 Task: Select Gifts. Add to cart, from Starbucks for 4615 Clarence Court, Fayetteville, North Carolina 28307, Cell Number 910-243-5488, following items : Madeleines_x000D_
 - 1, Starbucks Butter Popcorn_x000D_
 - 1, KIND® Blueberry Vanilla & Cashew Bar_x000D_
 - 1, KIND® Salted Caramel & Dark Chocolate Nut Bar_x000D_
 - 1, Squirrel Brand® Fruit & Nut_x000D_
 - 1
Action: Mouse moved to (1019, 139)
Screenshot: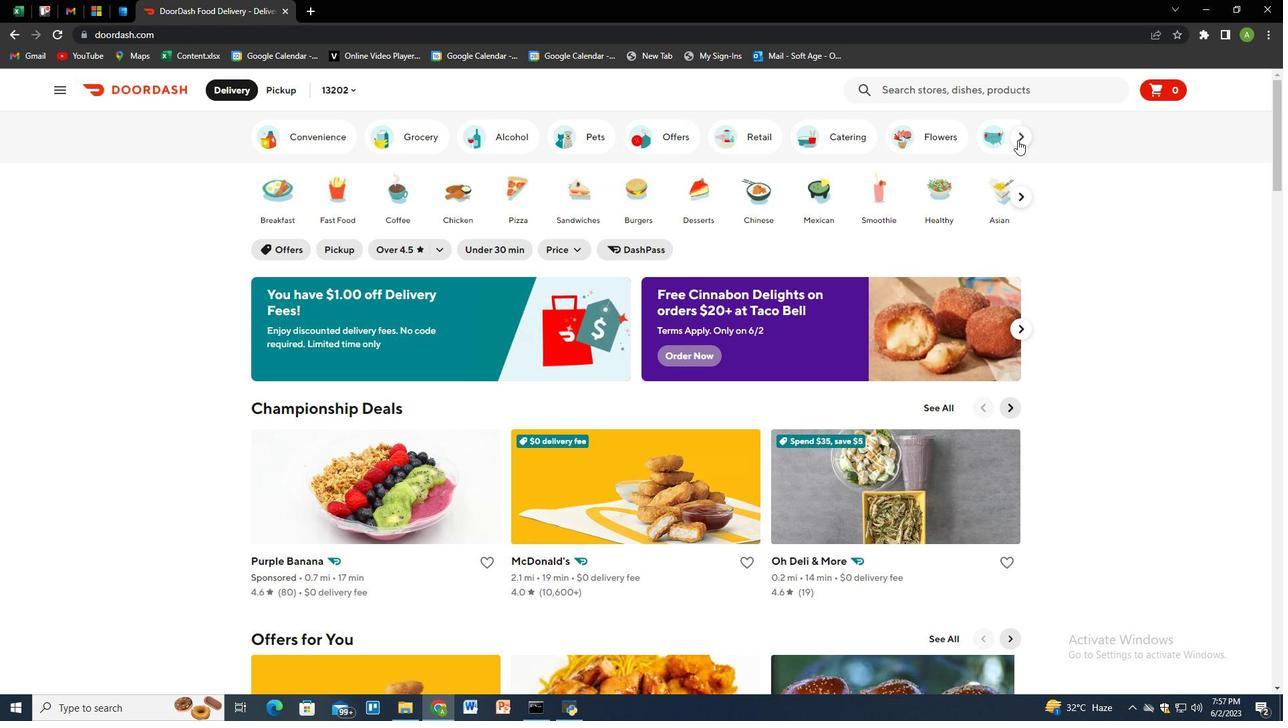 
Action: Mouse pressed left at (1019, 139)
Screenshot: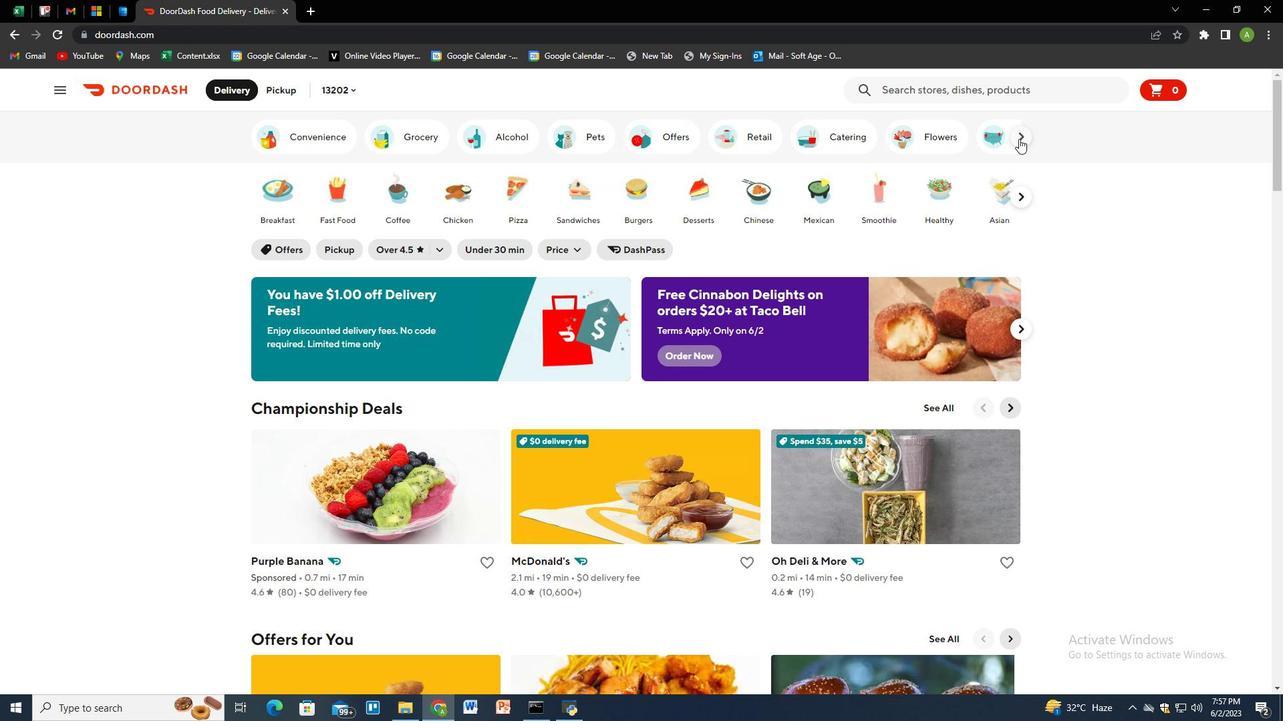 
Action: Mouse moved to (994, 134)
Screenshot: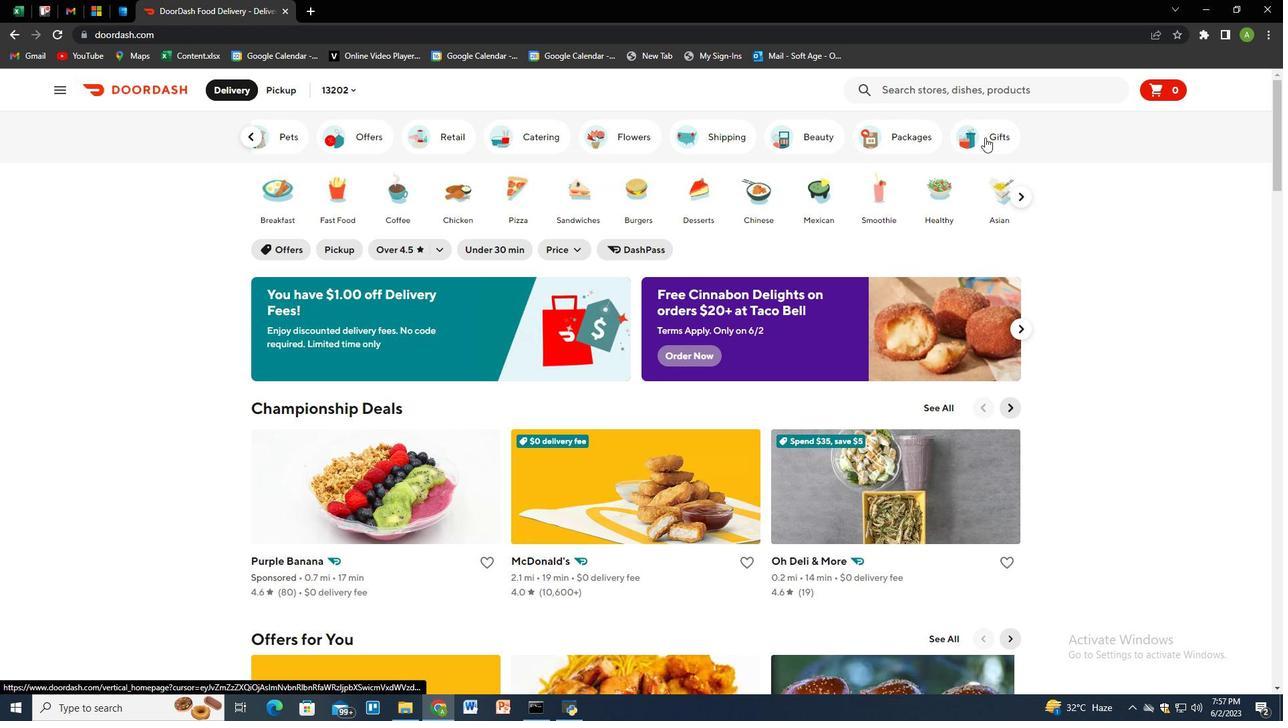 
Action: Mouse pressed left at (994, 134)
Screenshot: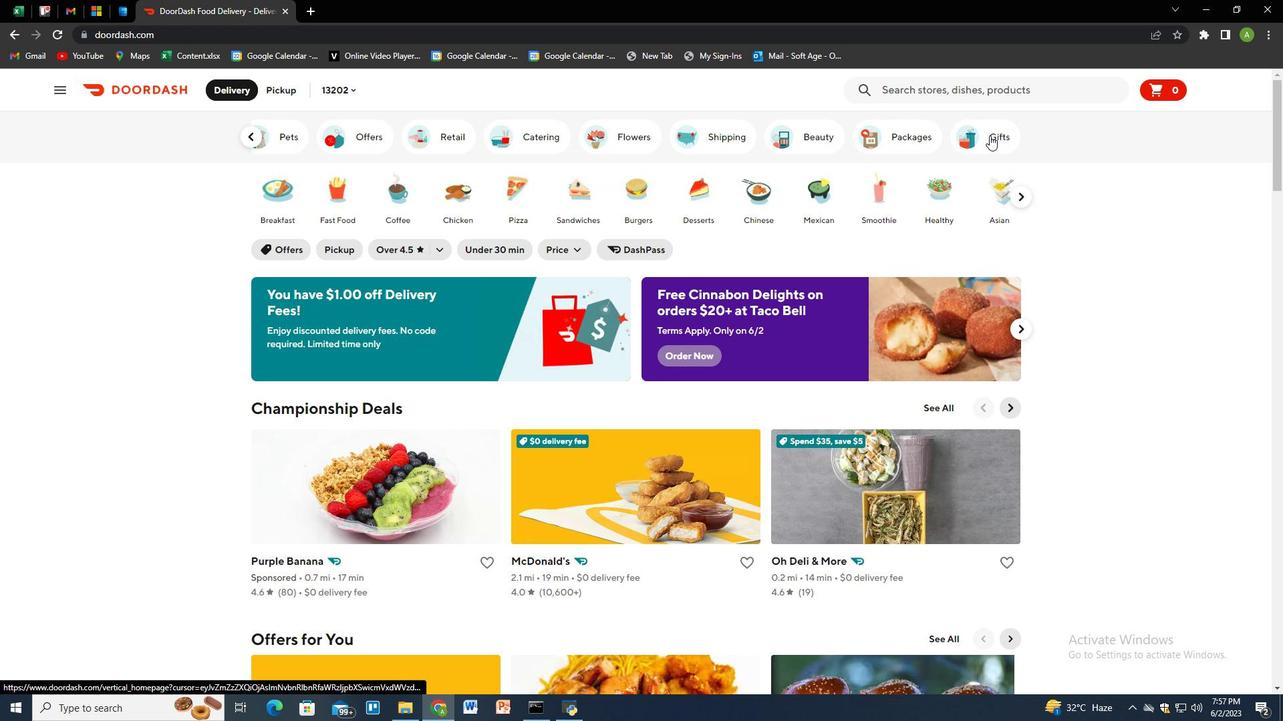 
Action: Mouse moved to (964, 90)
Screenshot: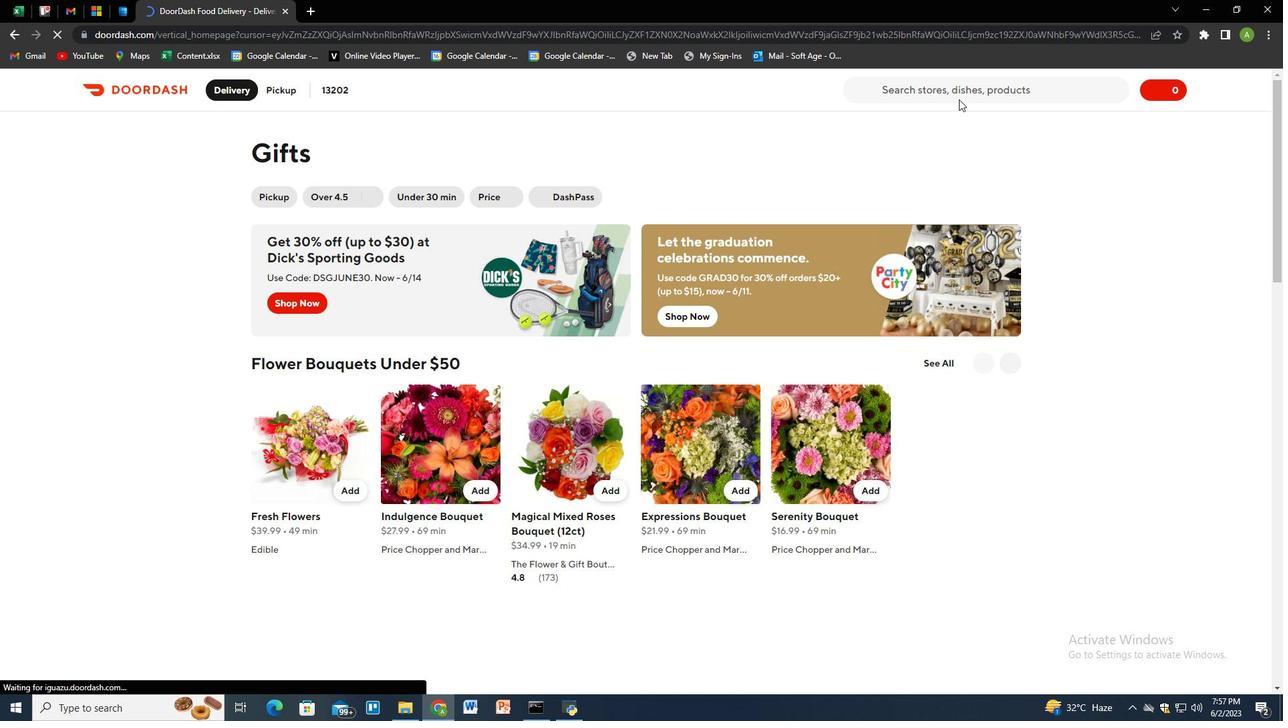 
Action: Mouse pressed left at (964, 90)
Screenshot: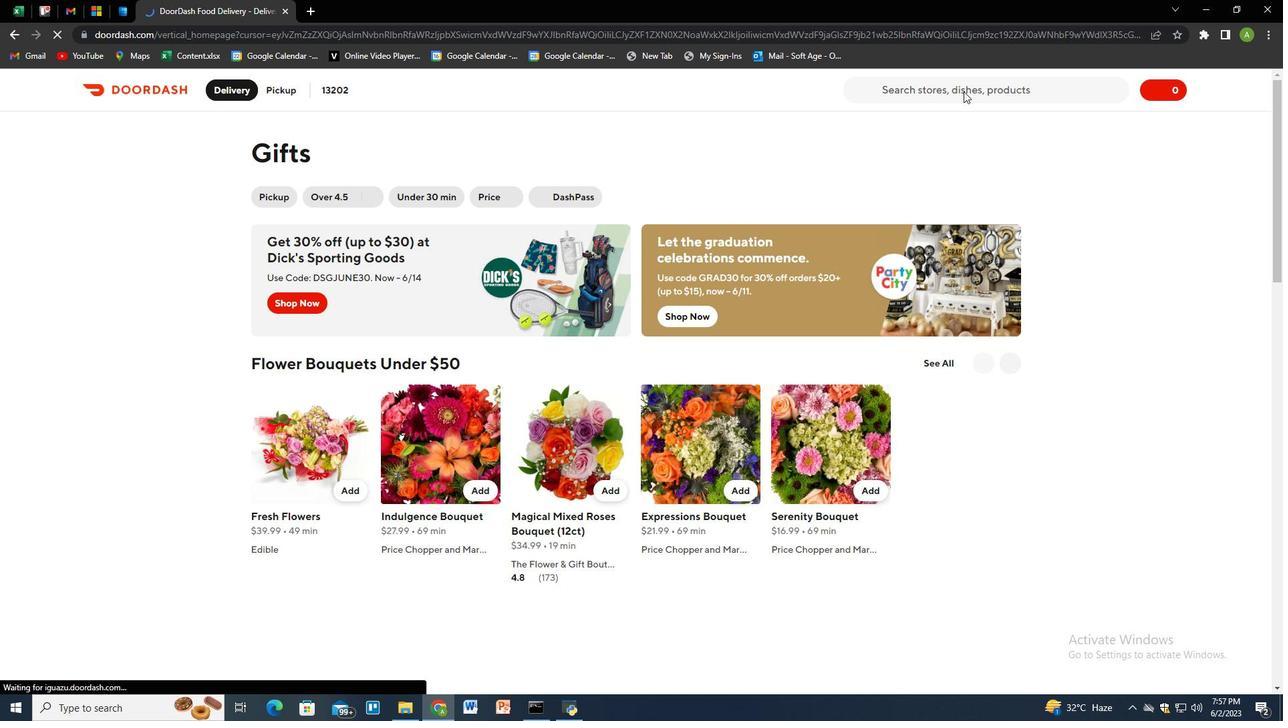
Action: Key pressed starbu
Screenshot: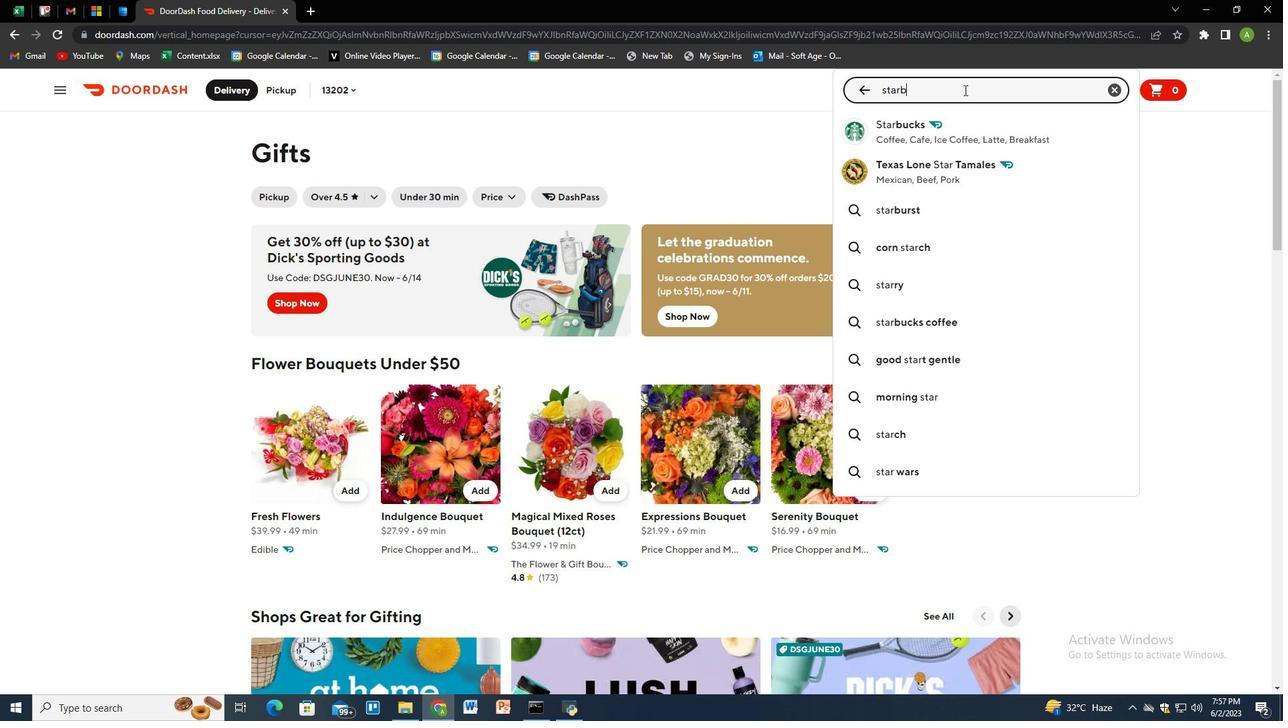 
Action: Mouse moved to (936, 141)
Screenshot: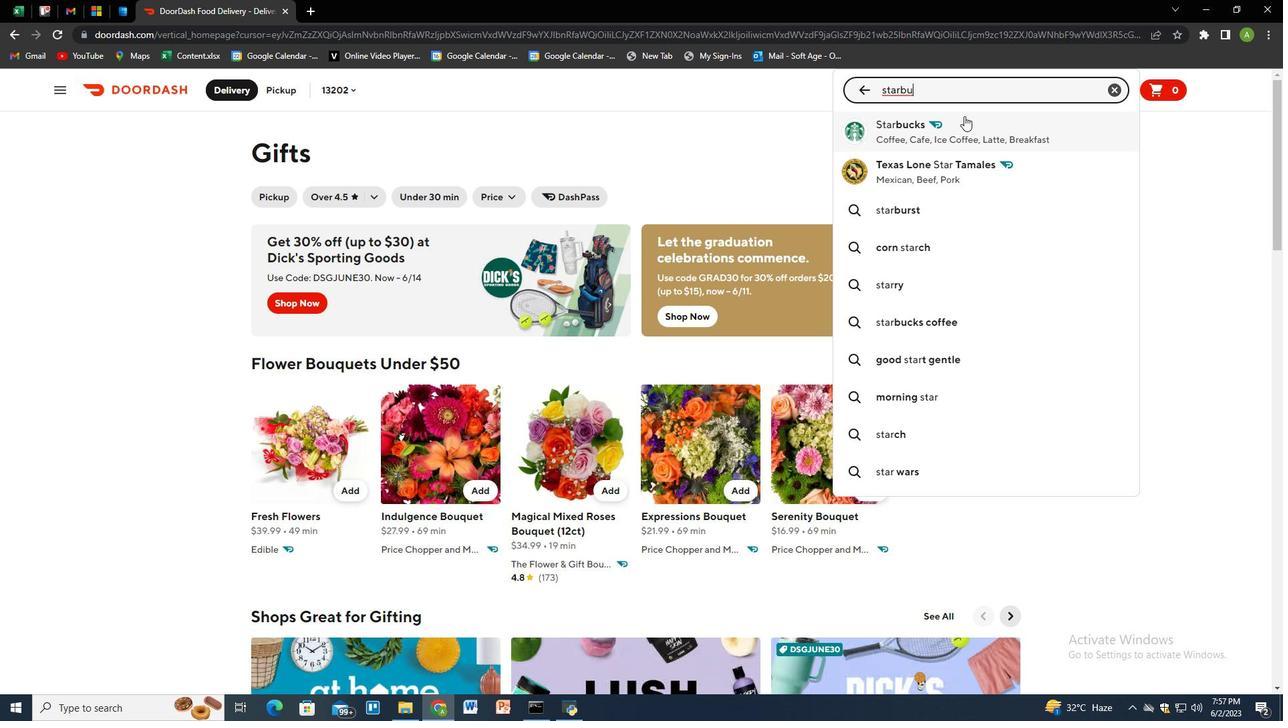 
Action: Mouse pressed left at (936, 141)
Screenshot: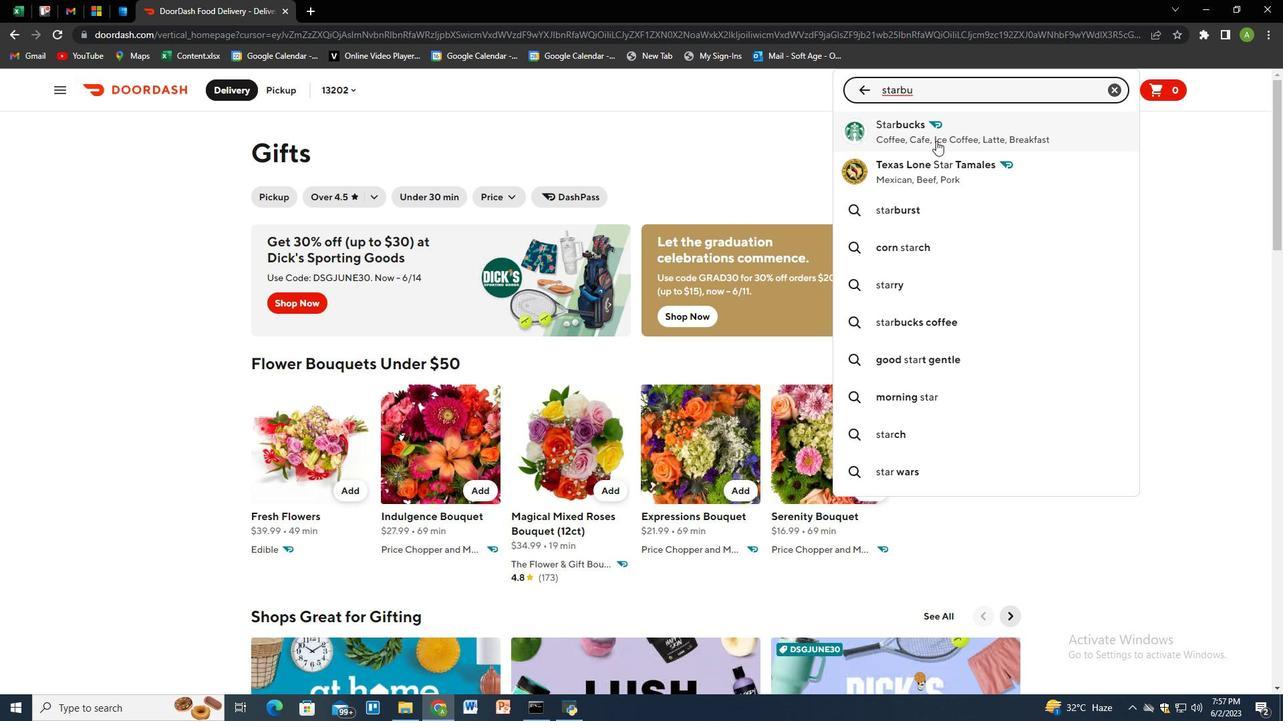 
Action: Mouse moved to (239, 88)
Screenshot: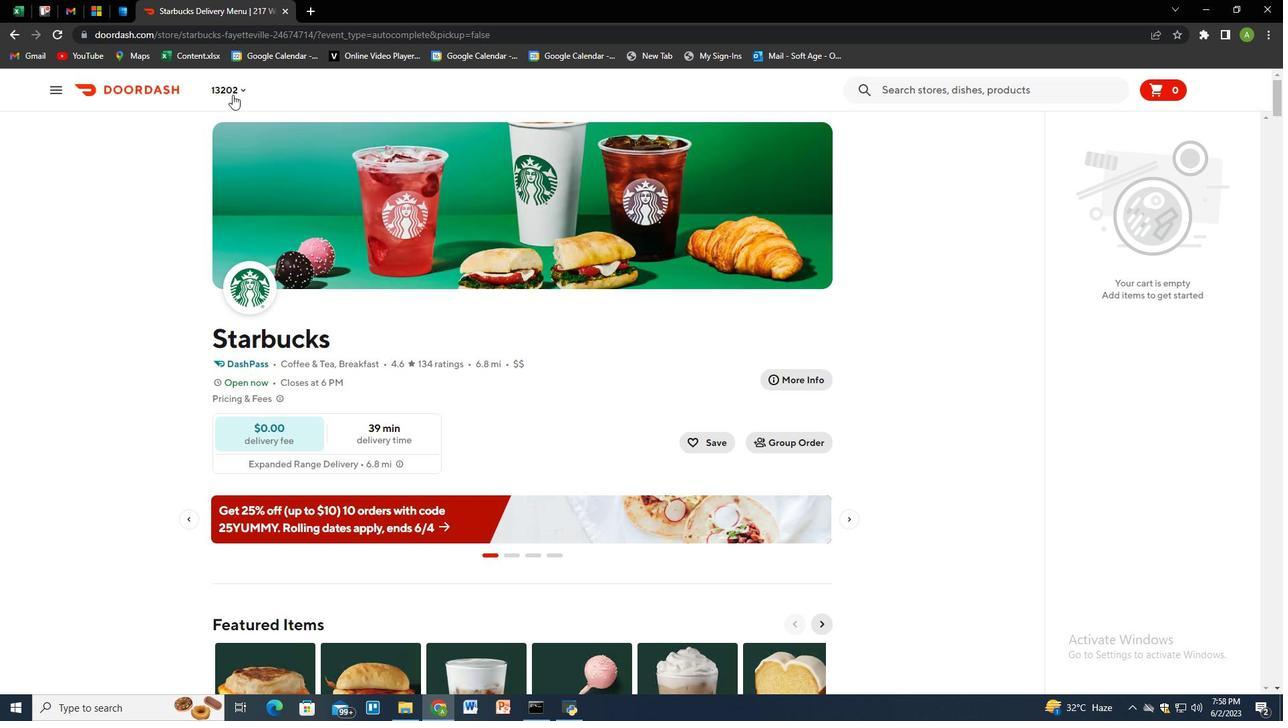 
Action: Mouse pressed left at (239, 88)
Screenshot: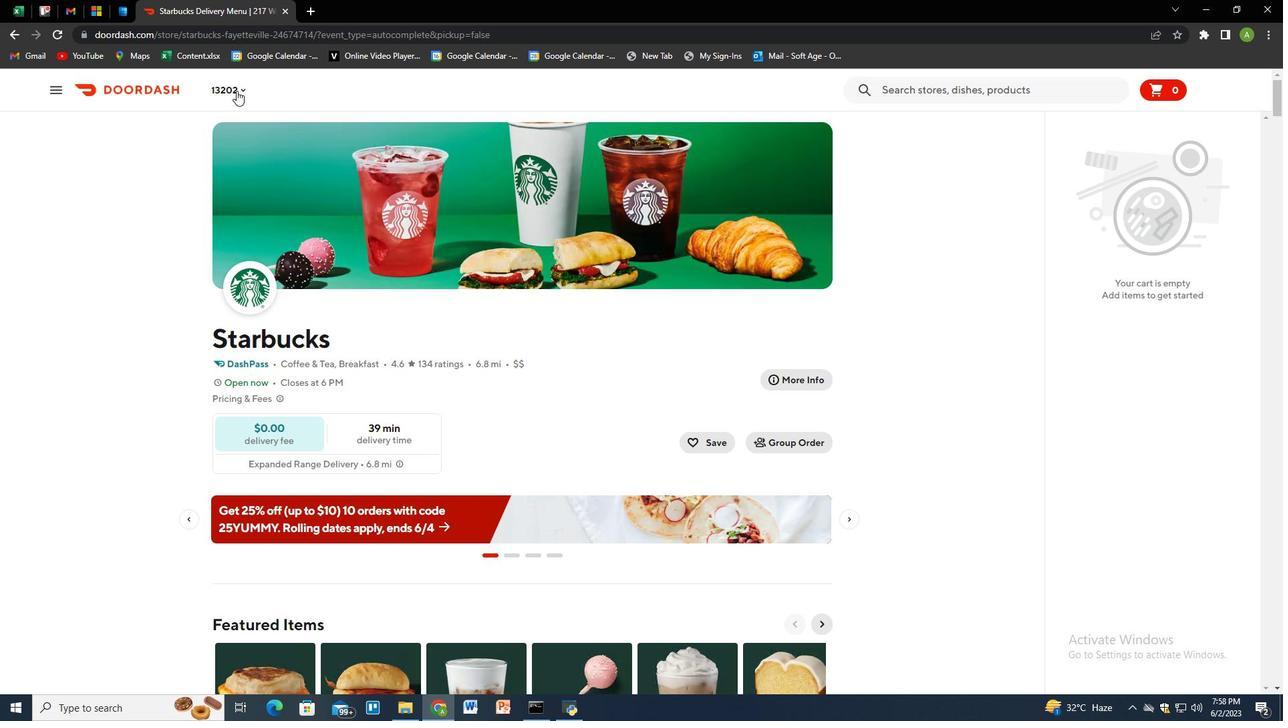 
Action: Mouse moved to (306, 149)
Screenshot: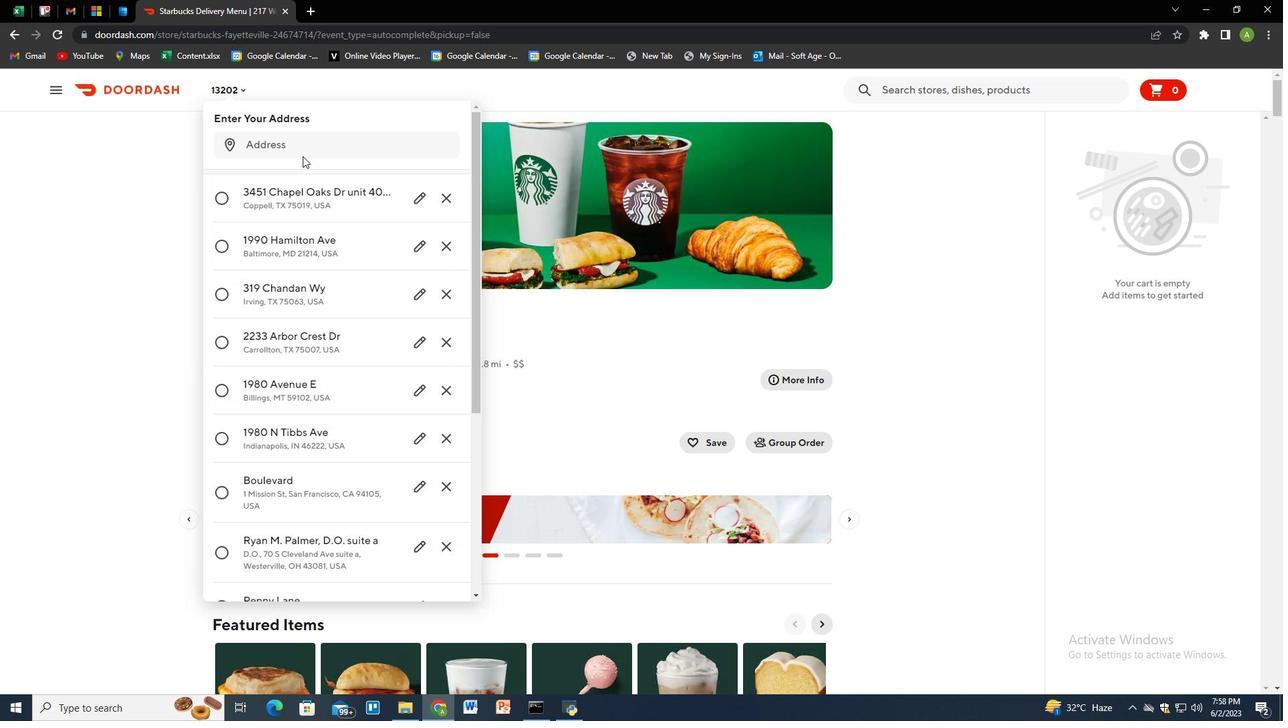 
Action: Mouse pressed left at (306, 149)
Screenshot: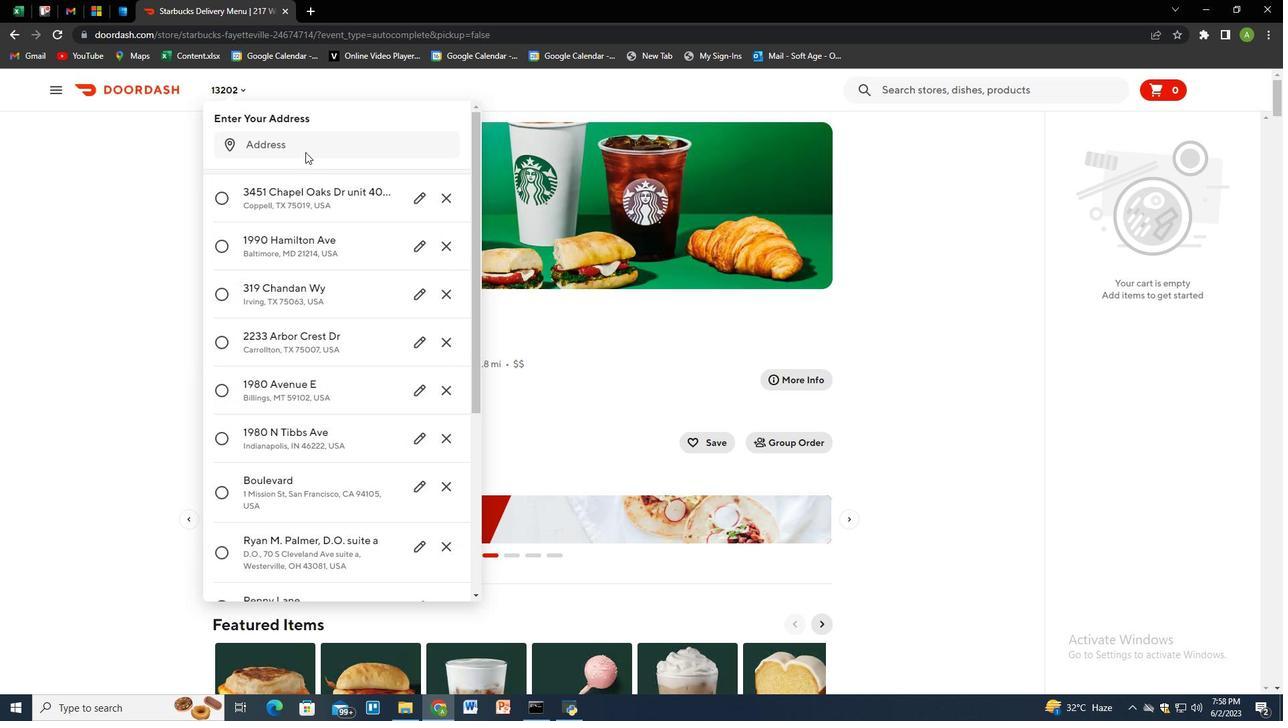 
Action: Mouse moved to (229, 96)
Screenshot: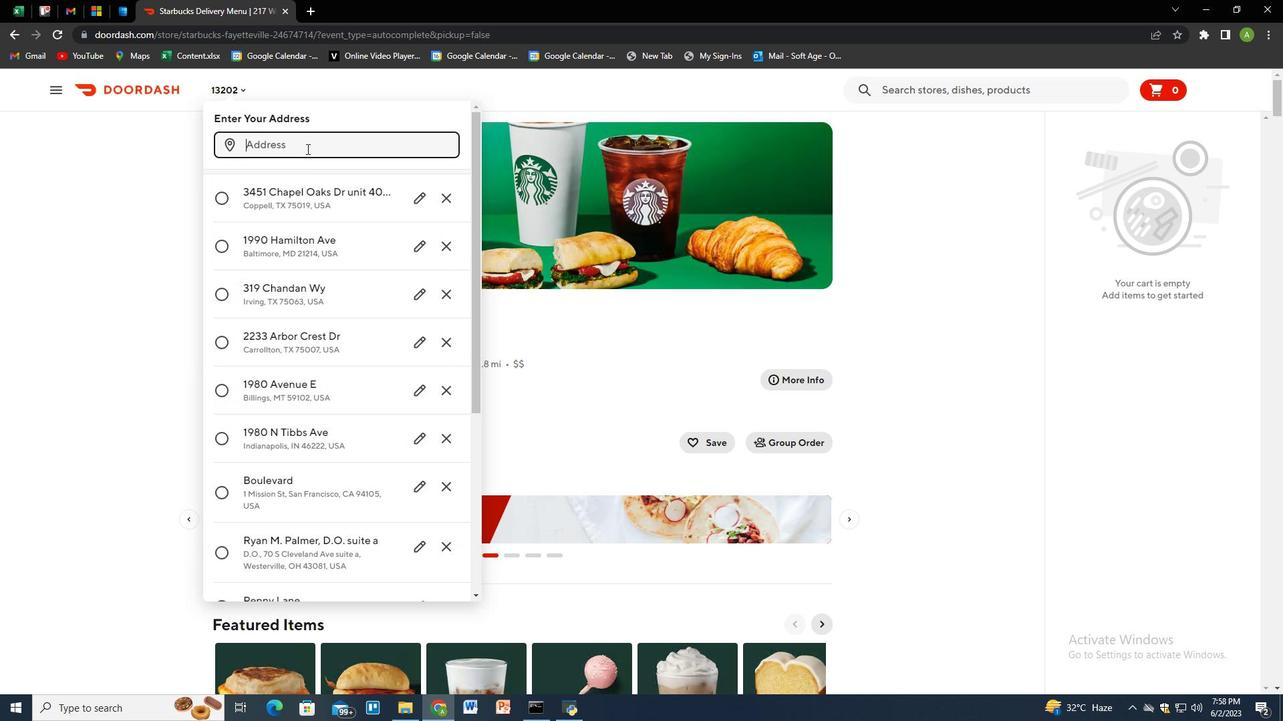 
Action: Key pressed 4615<Key.space>clarence<Key.space>court,<Key.space>fayetteville,<Key.space>north<Key.space>carolina<Key.space>28307
Screenshot: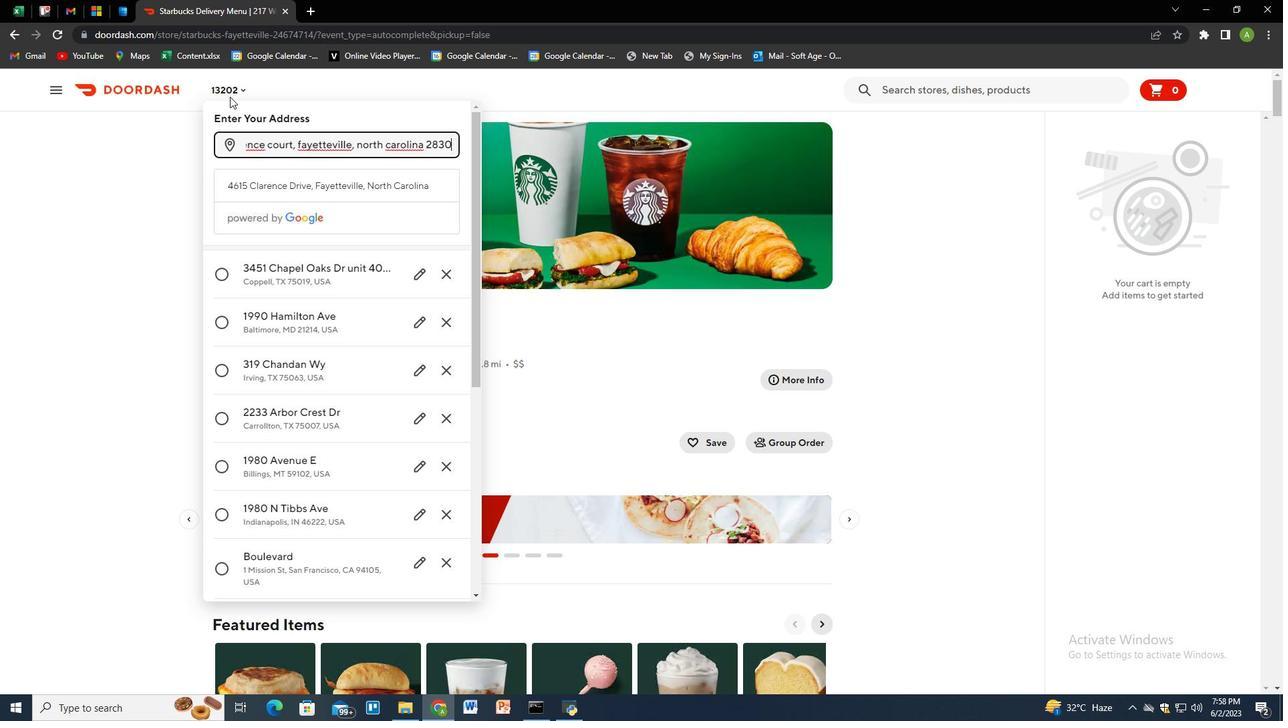 
Action: Mouse moved to (229, 97)
Screenshot: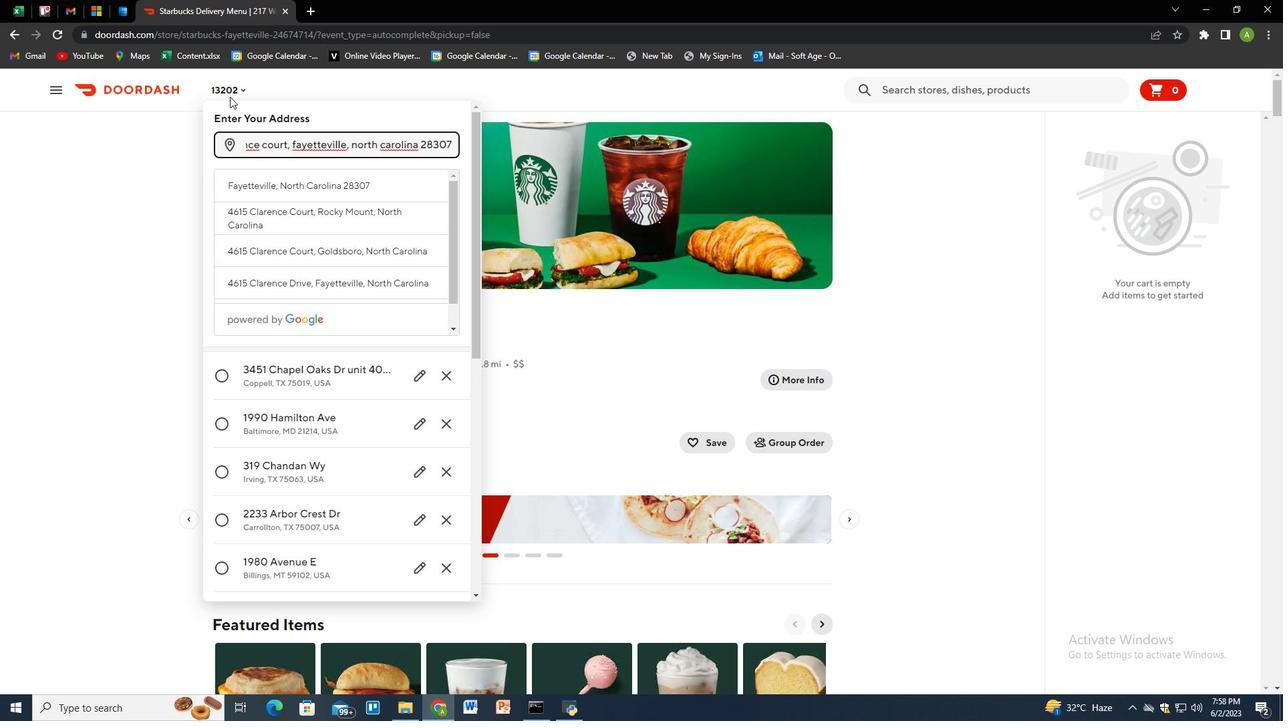 
Action: Key pressed <Key.enter>
Screenshot: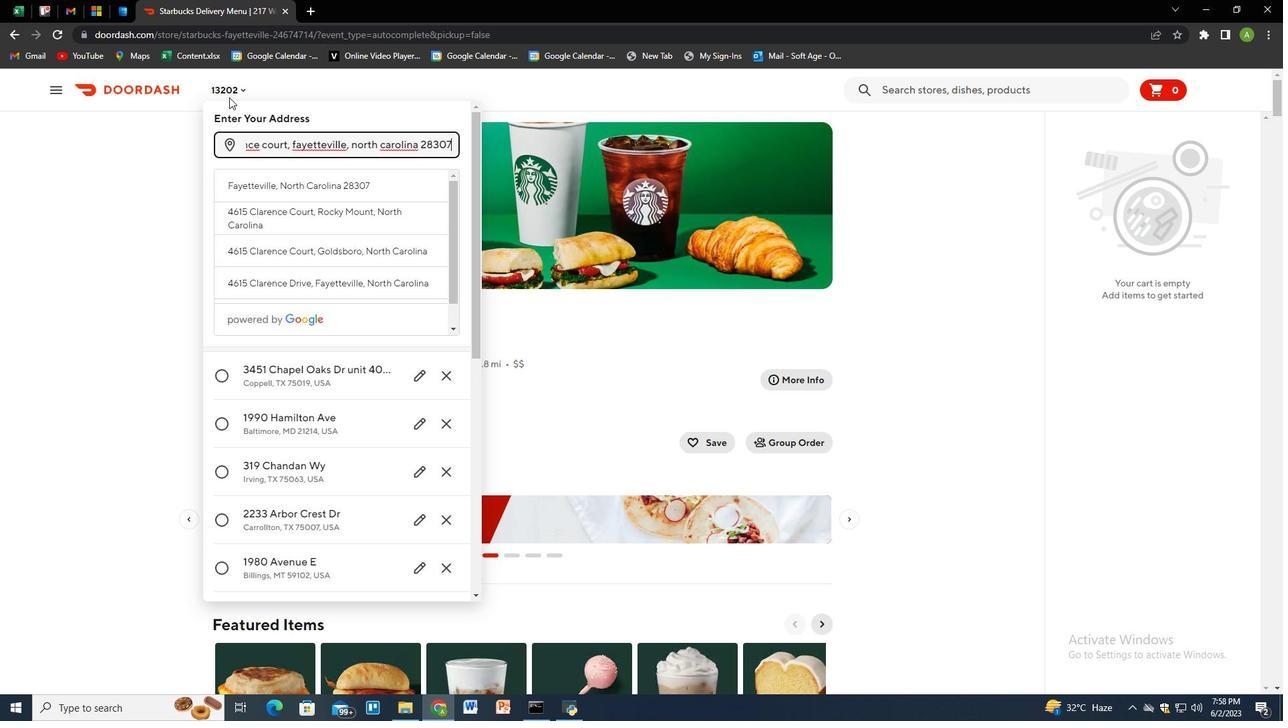 
Action: Mouse moved to (427, 505)
Screenshot: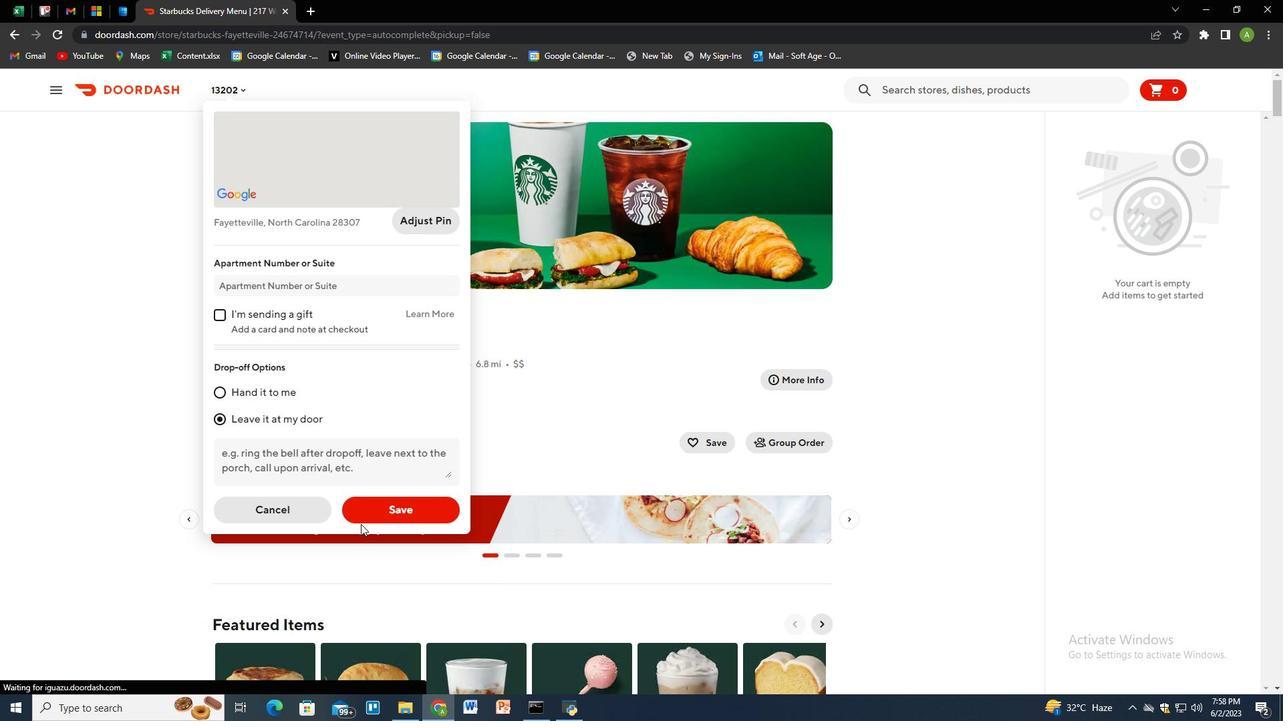 
Action: Mouse pressed left at (427, 505)
Screenshot: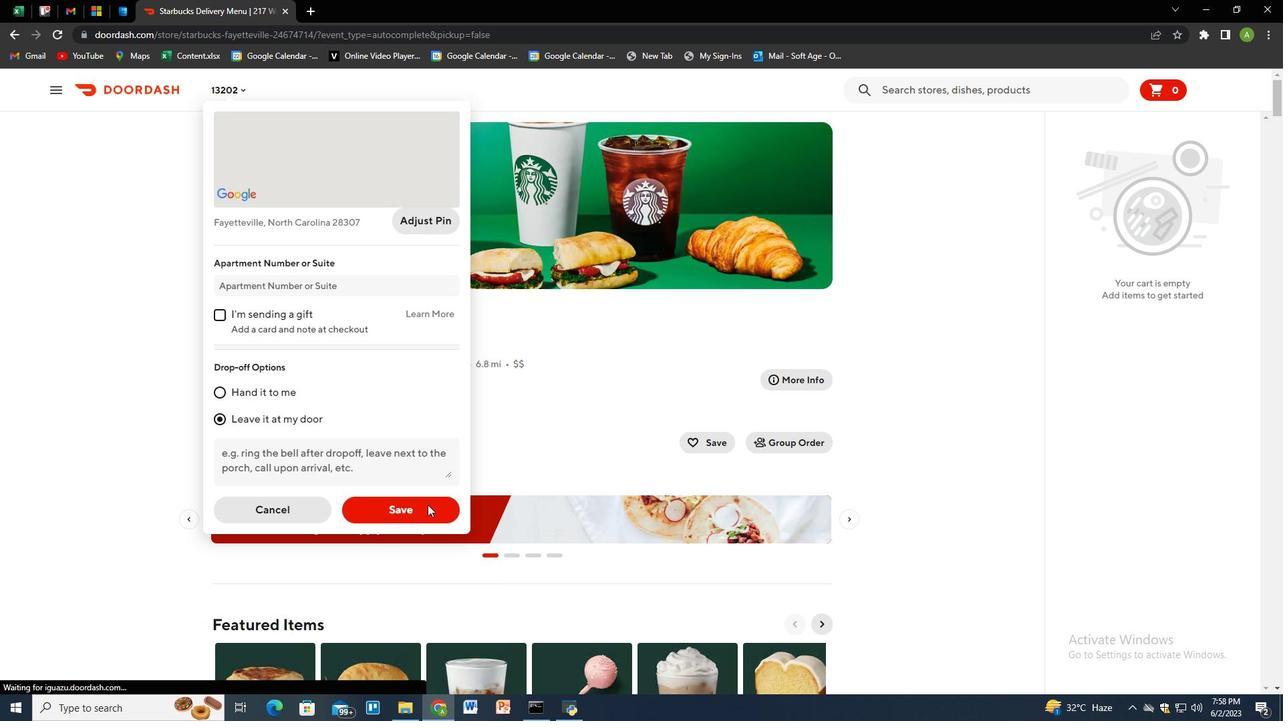 
Action: Mouse moved to (473, 274)
Screenshot: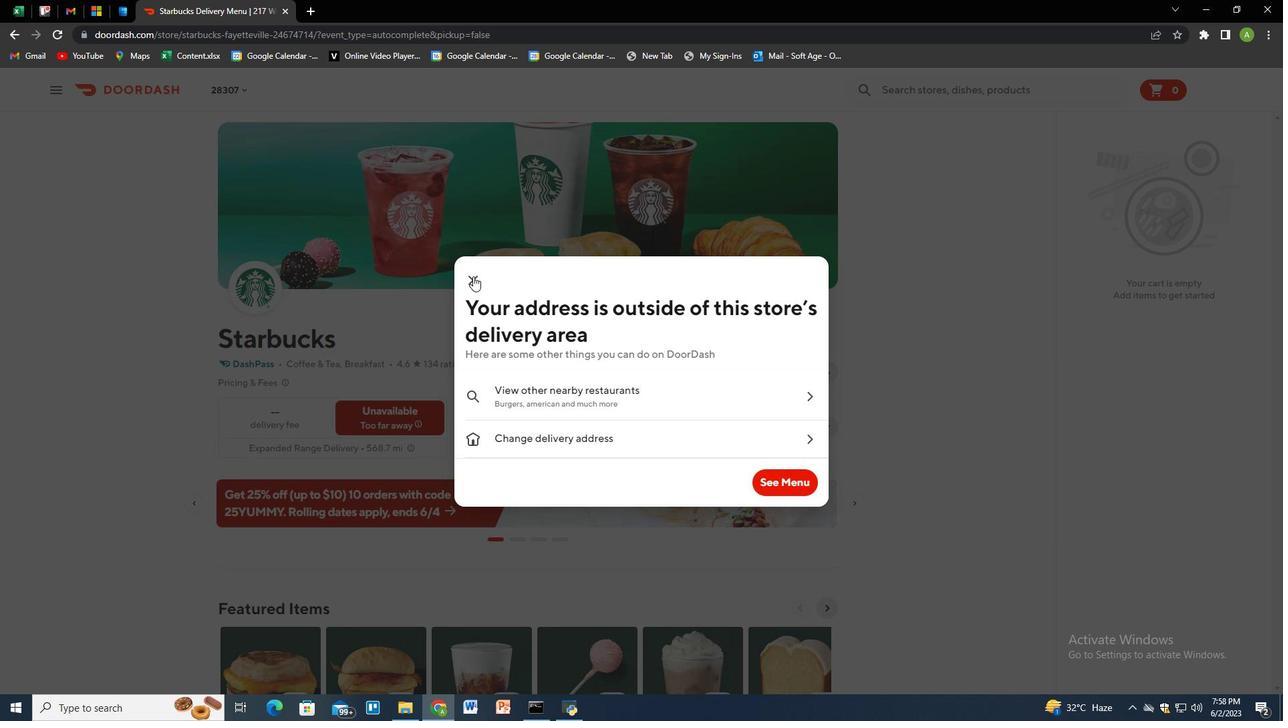 
Action: Mouse pressed left at (473, 274)
Screenshot: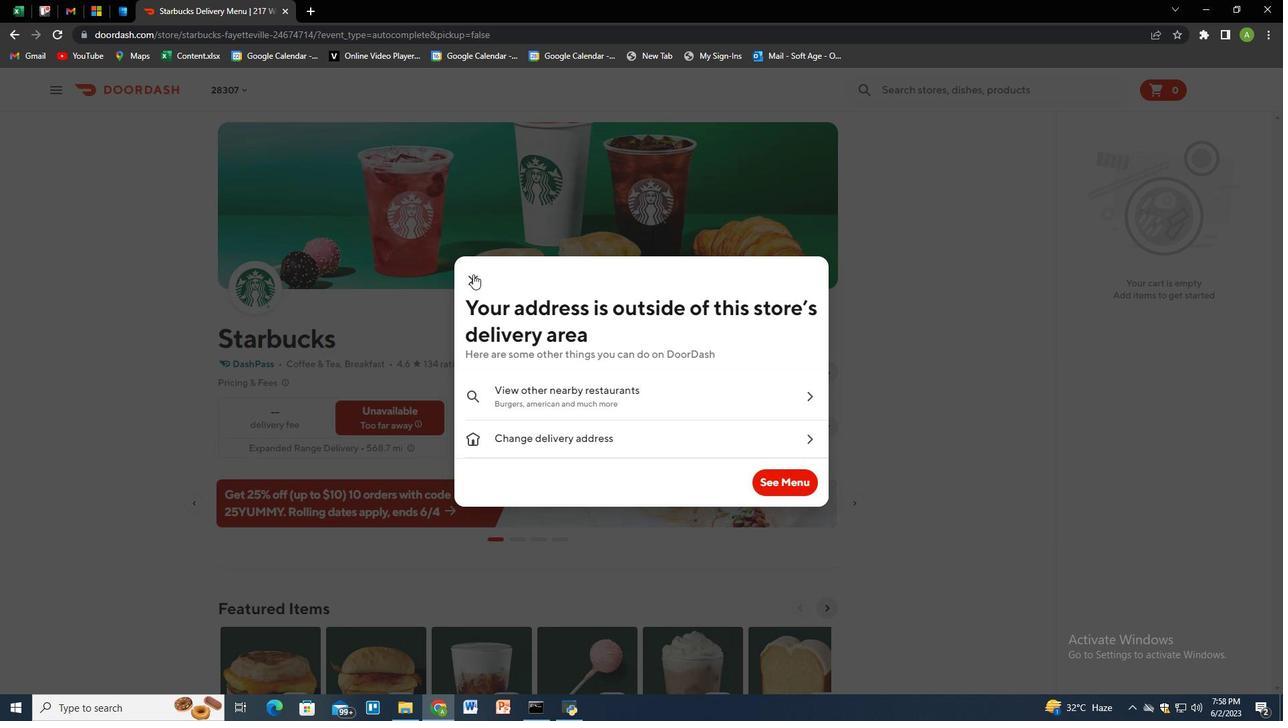 
Action: Mouse moved to (869, 328)
Screenshot: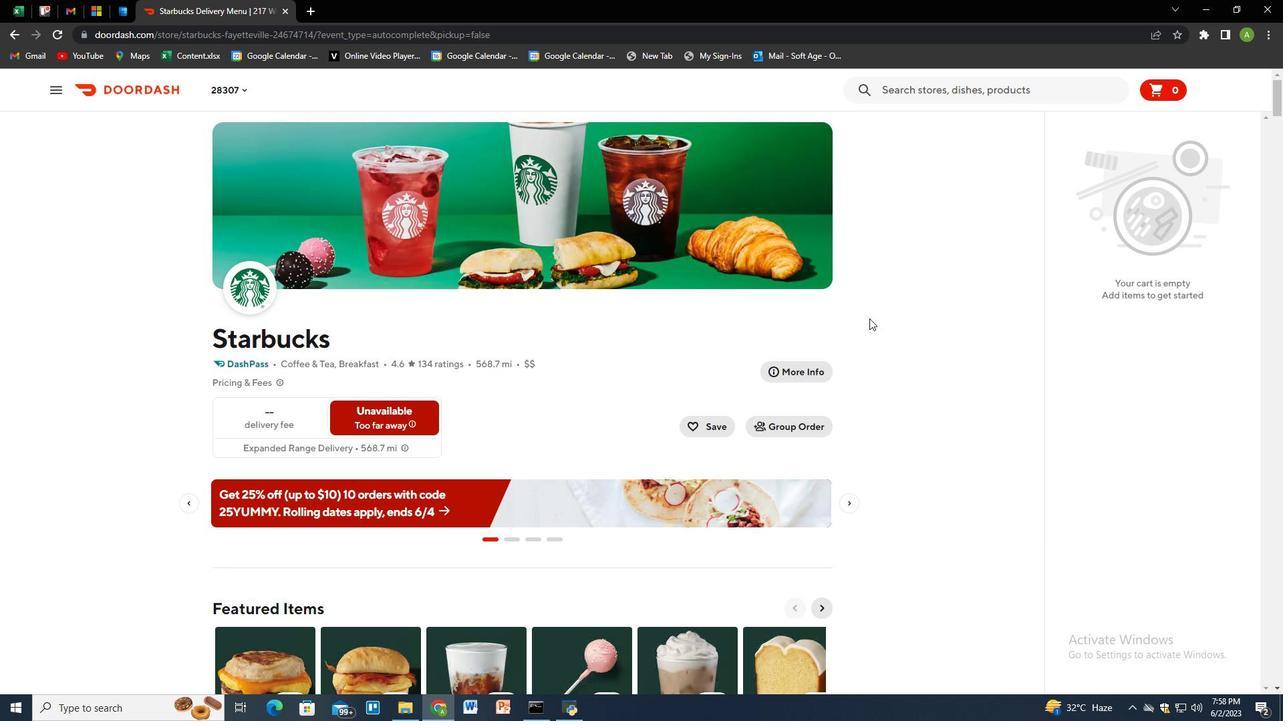 
Action: Mouse scrolled (869, 327) with delta (0, 0)
Screenshot: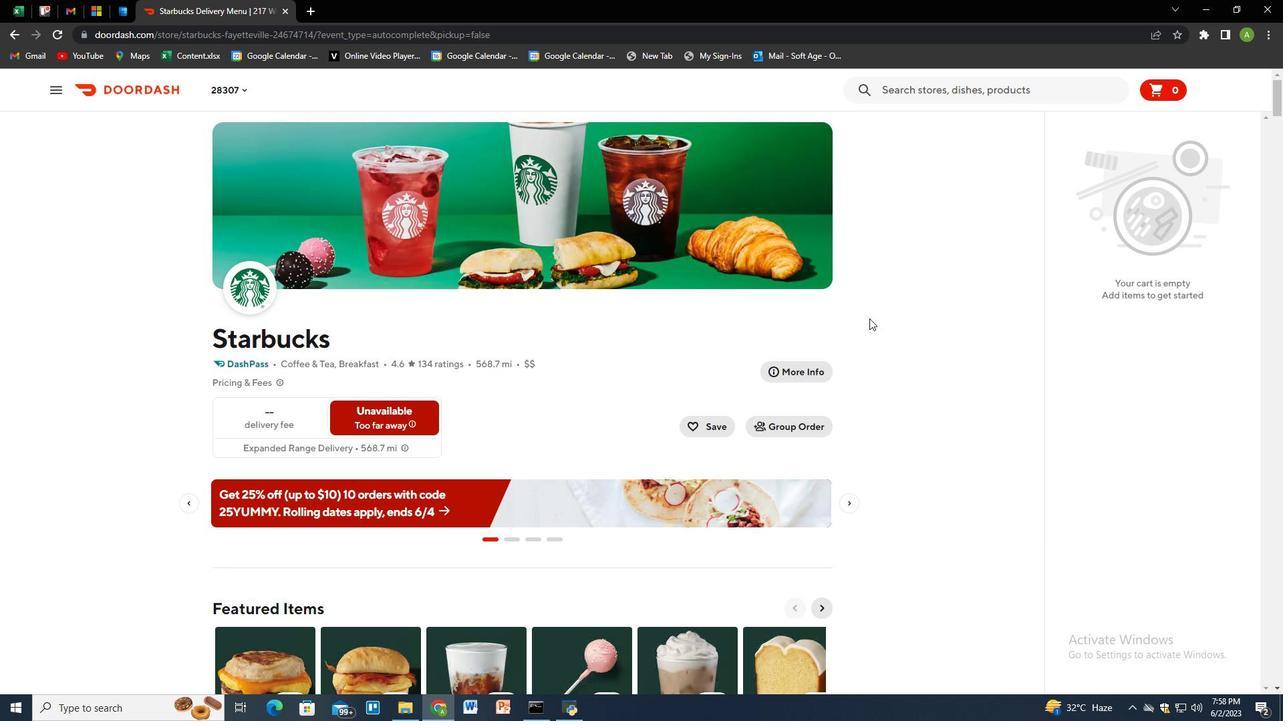
Action: Mouse moved to (869, 332)
Screenshot: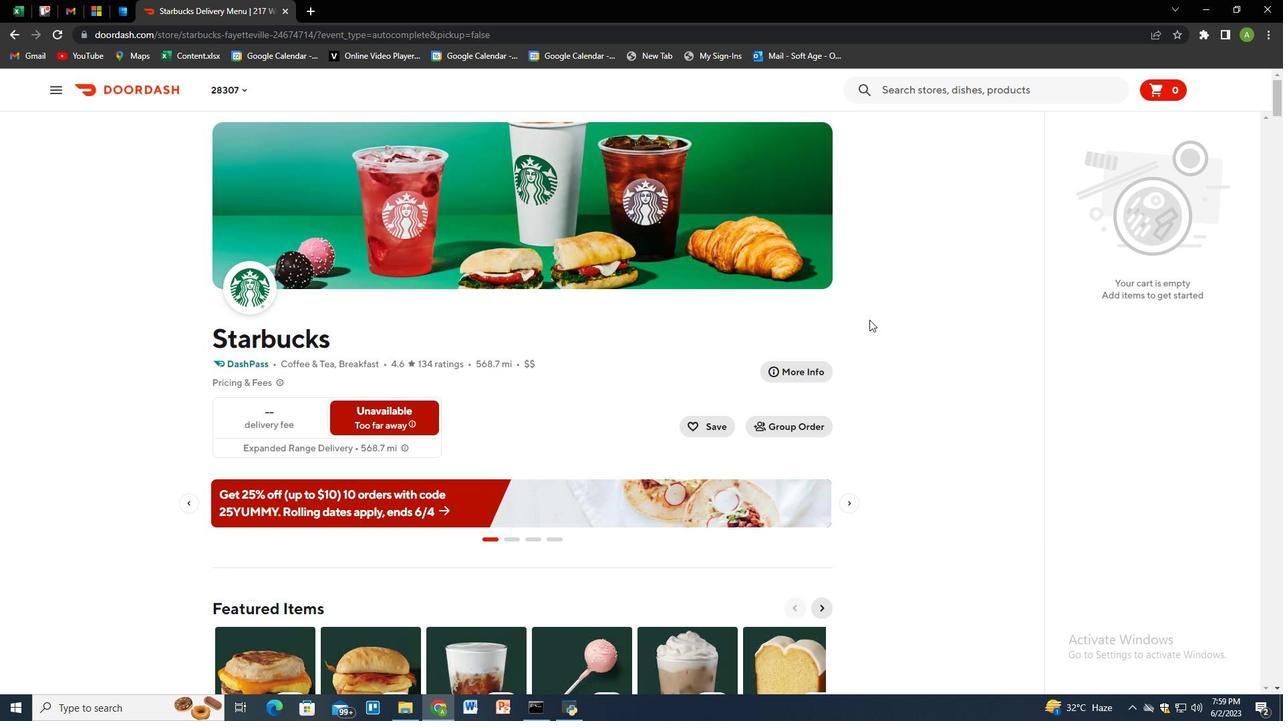 
Action: Mouse scrolled (869, 332) with delta (0, 0)
Screenshot: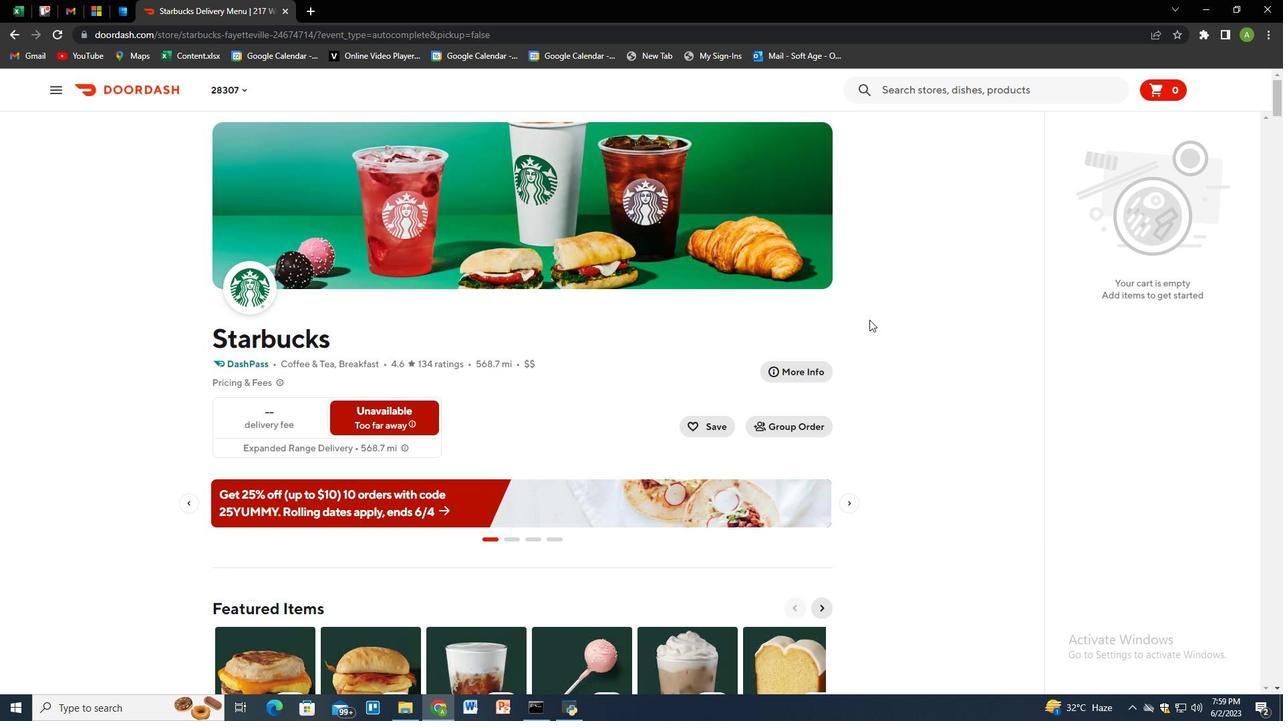 
Action: Mouse moved to (869, 337)
Screenshot: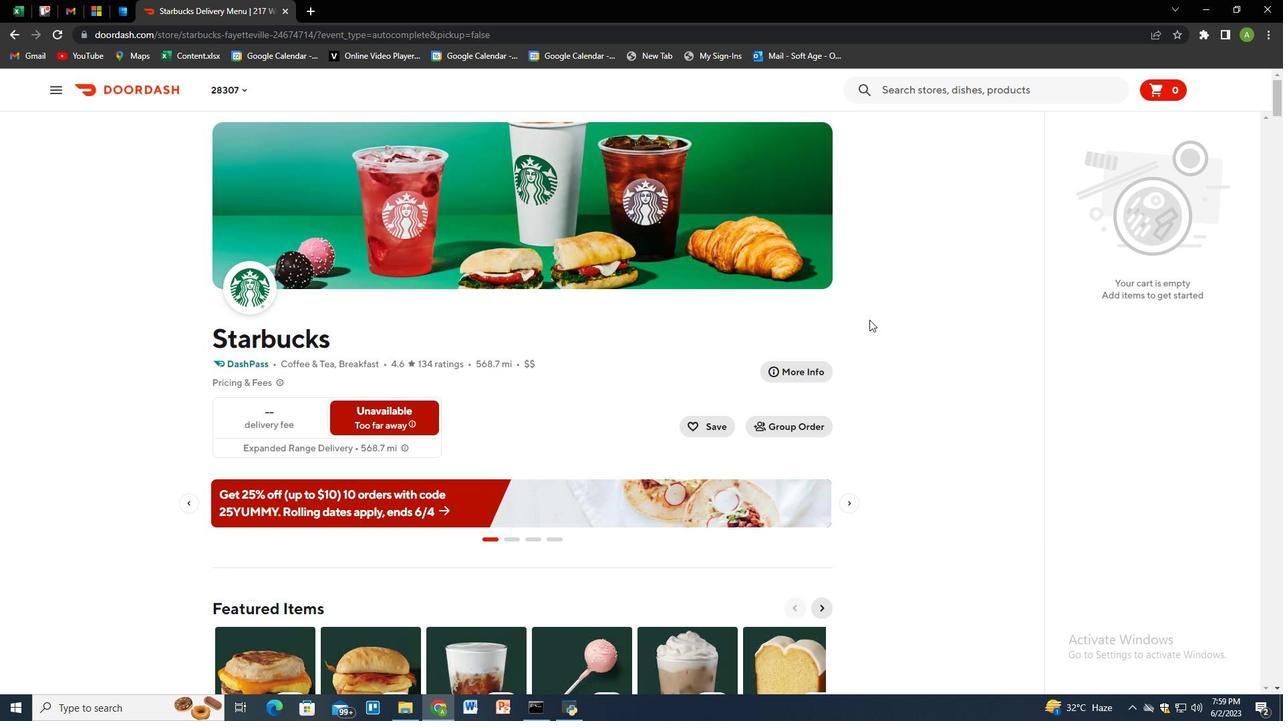 
Action: Mouse scrolled (869, 336) with delta (0, 0)
Screenshot: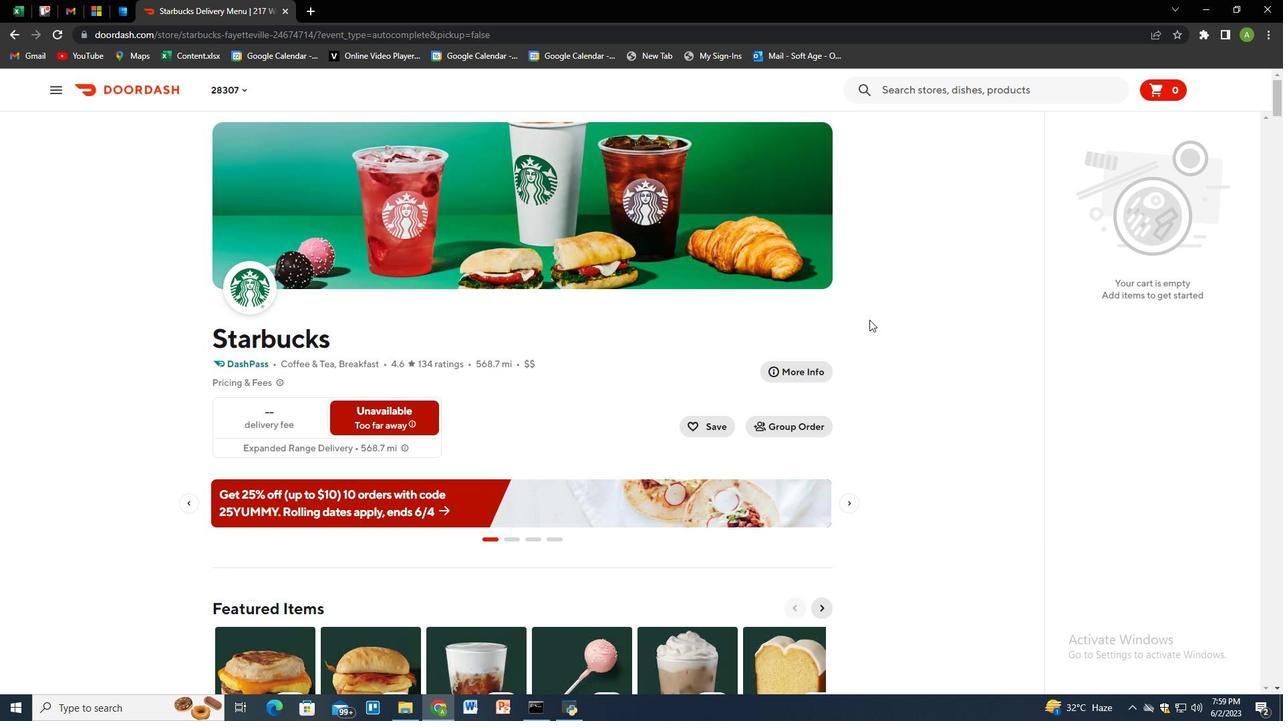 
Action: Mouse moved to (869, 350)
Screenshot: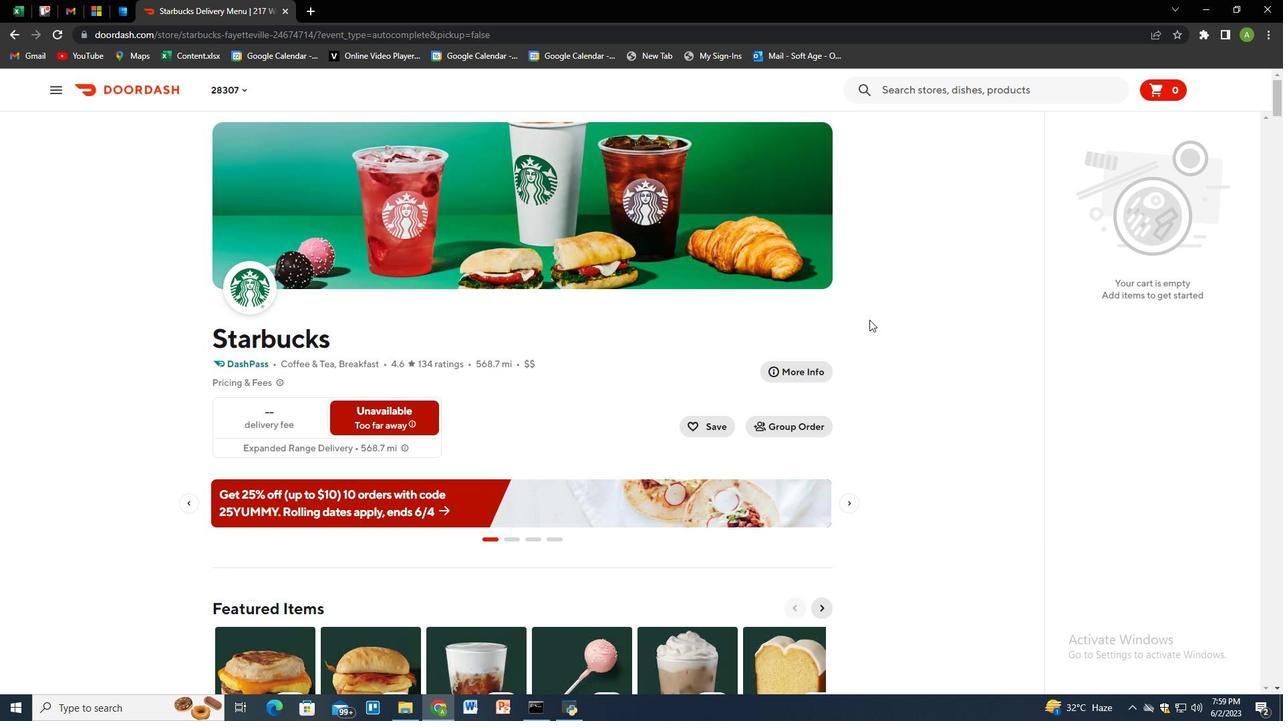 
Action: Mouse scrolled (869, 344) with delta (0, 0)
Screenshot: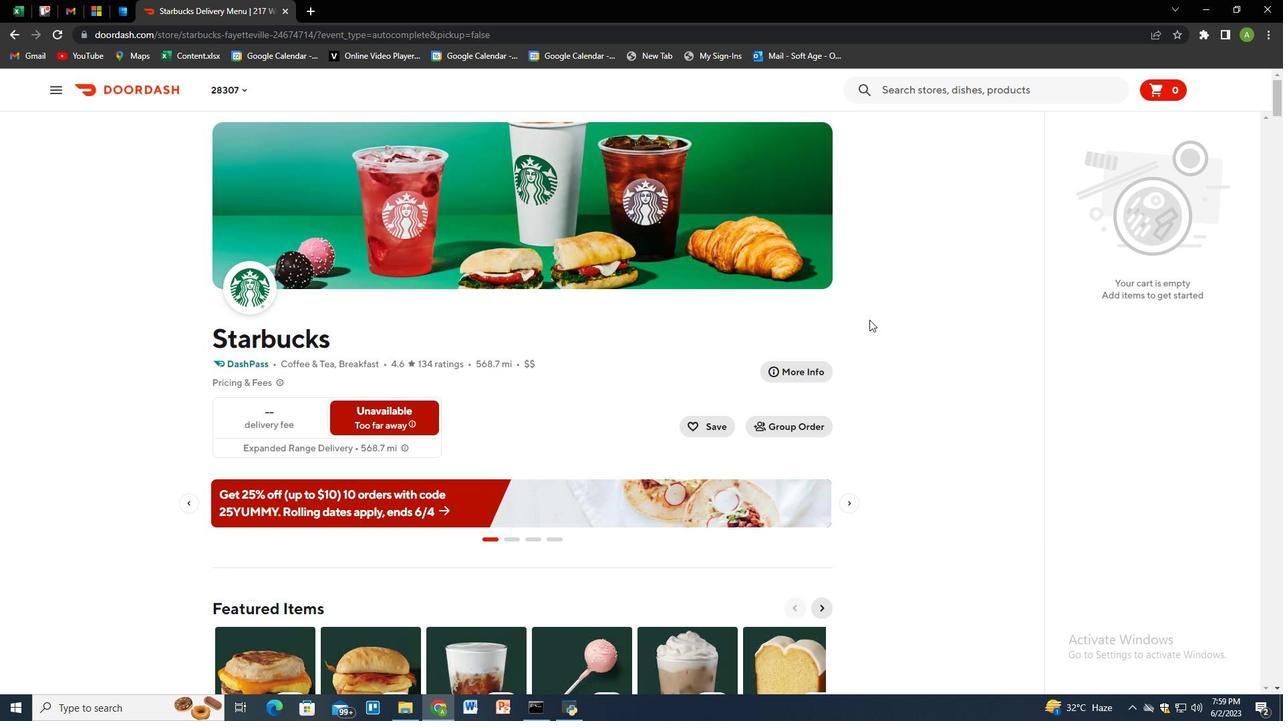 
Action: Mouse moved to (882, 396)
Screenshot: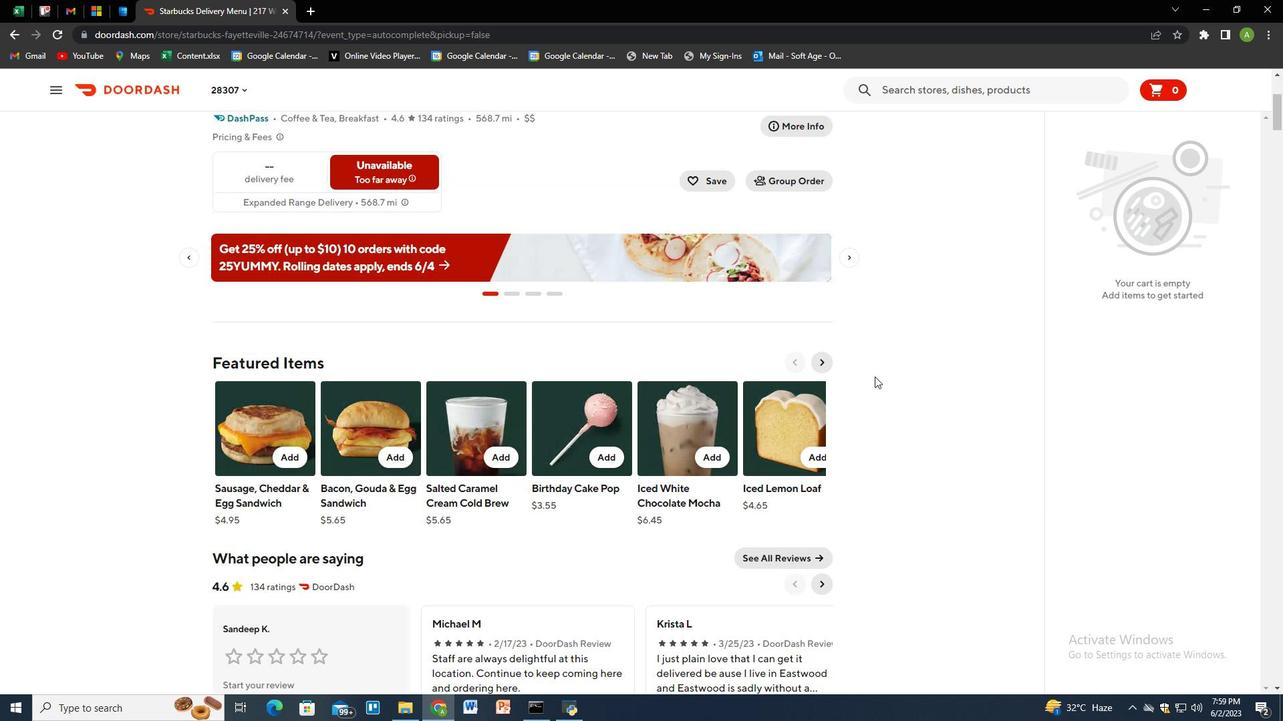 
Action: Mouse scrolled (882, 395) with delta (0, 0)
Screenshot: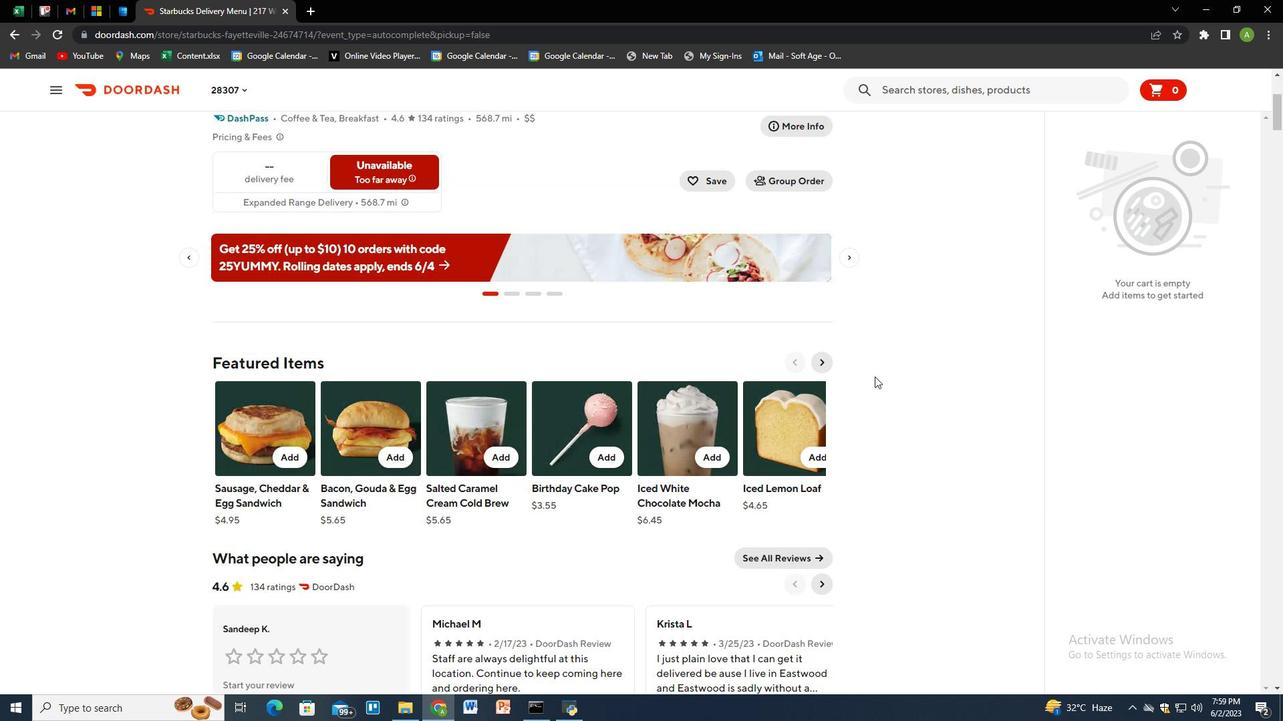 
Action: Mouse moved to (882, 397)
Screenshot: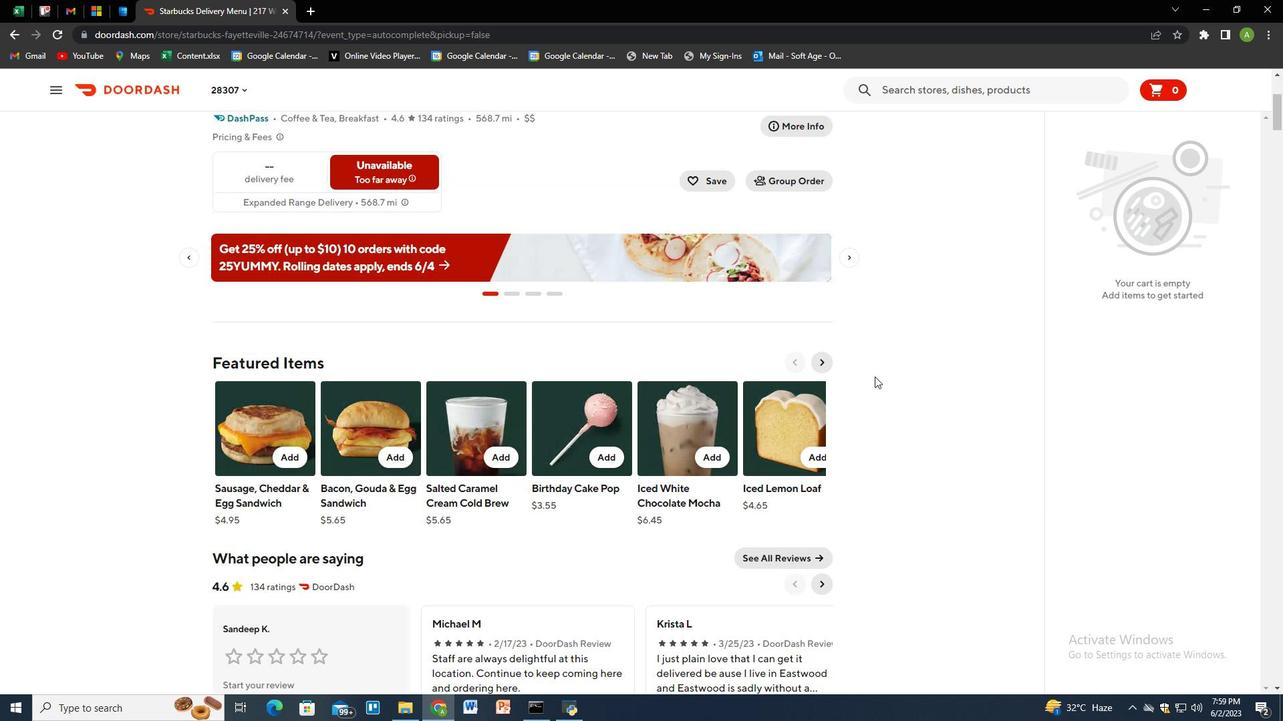 
Action: Mouse scrolled (882, 396) with delta (0, 0)
Screenshot: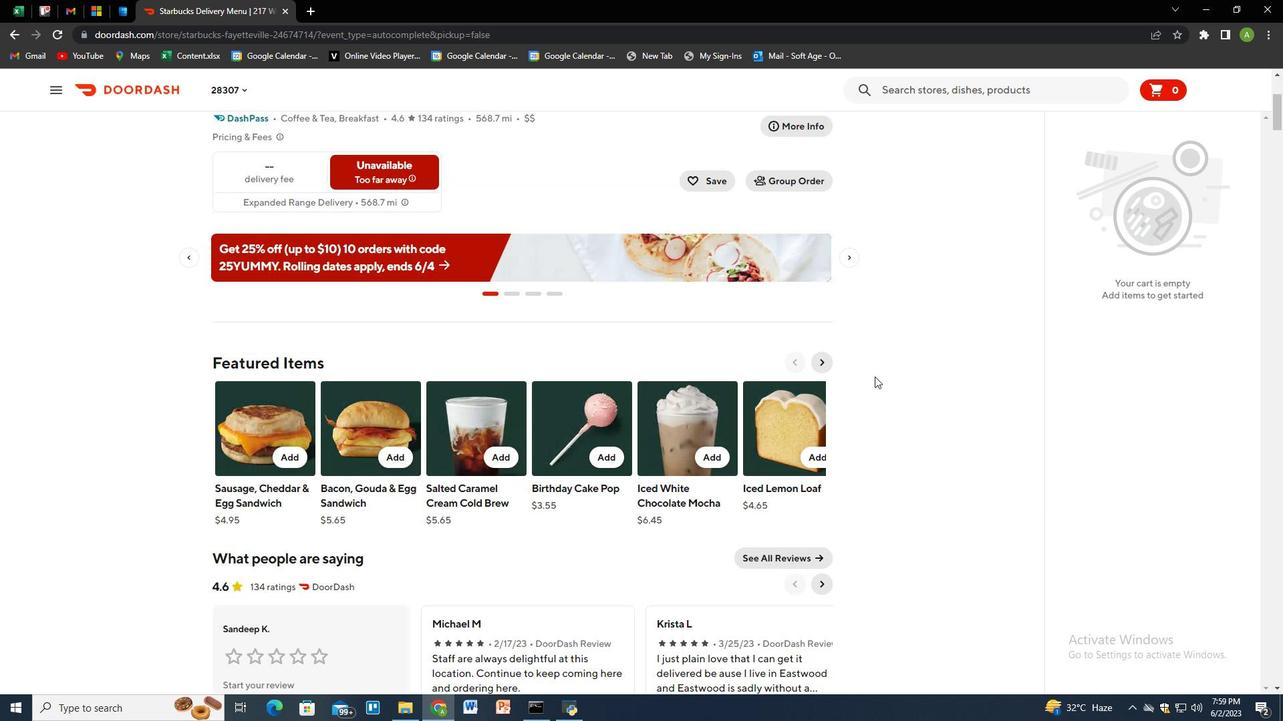
Action: Mouse moved to (882, 404)
Screenshot: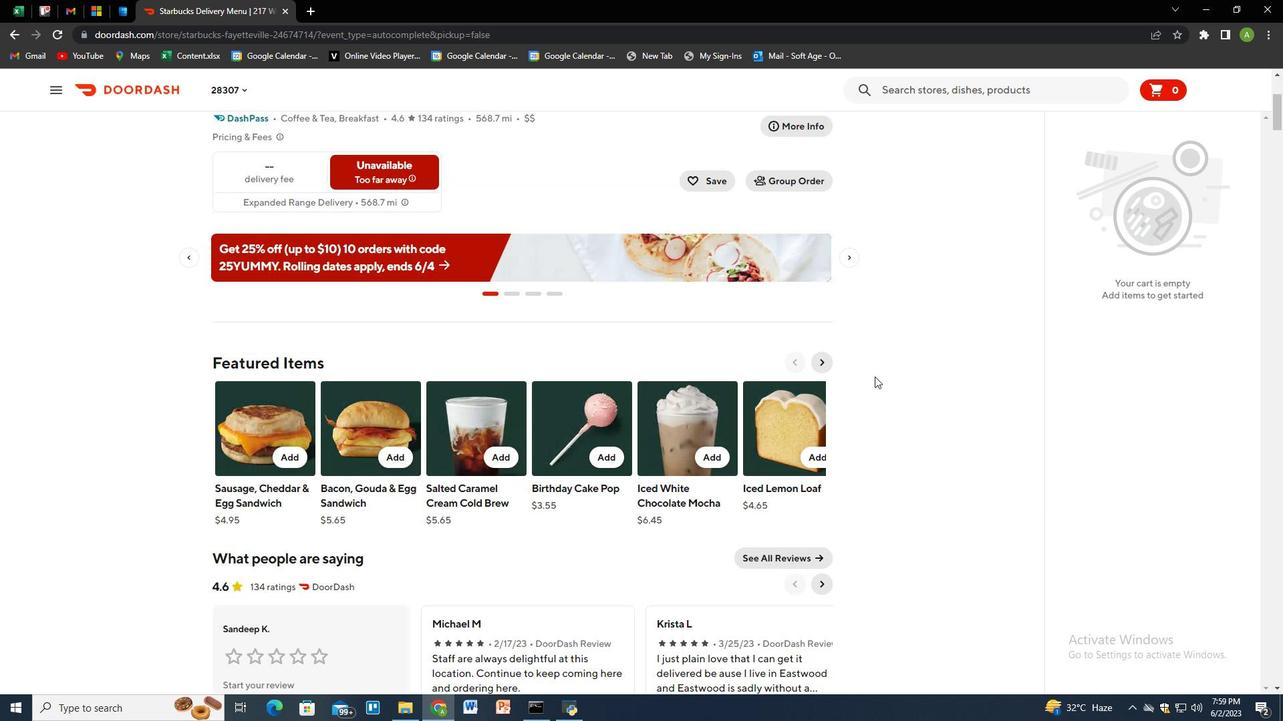 
Action: Mouse scrolled (882, 400) with delta (0, 0)
Screenshot: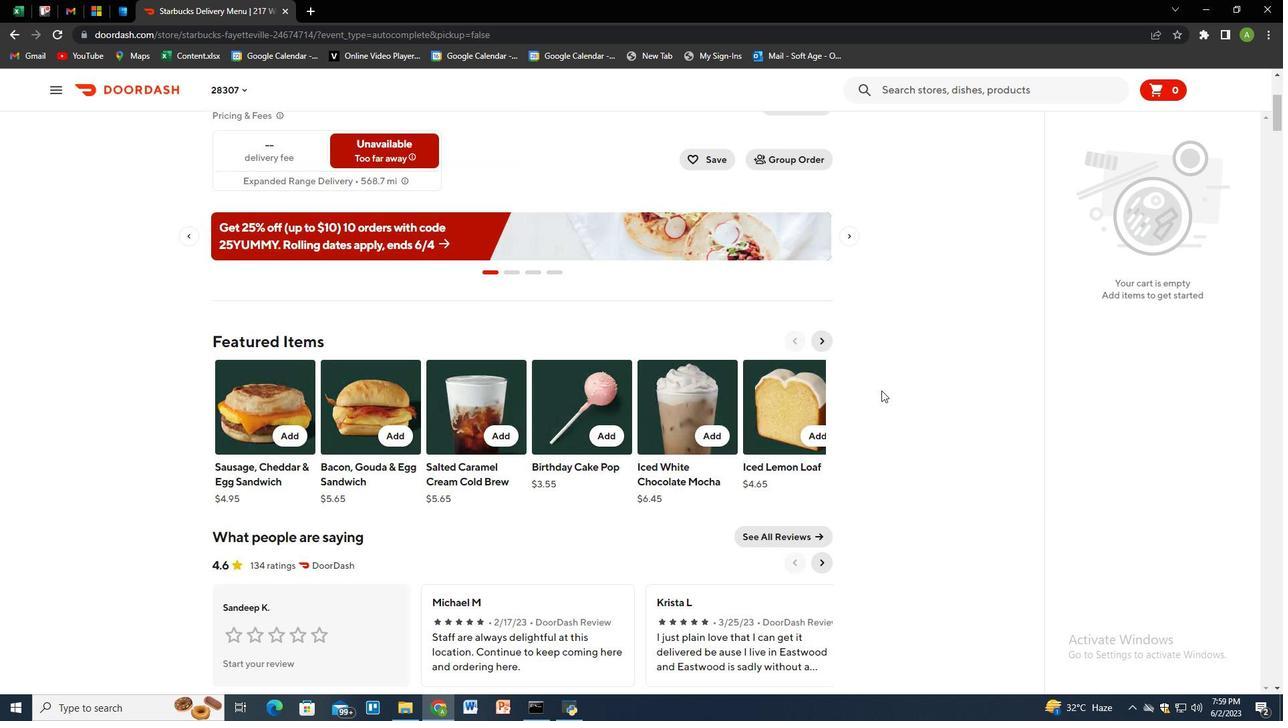 
Action: Mouse moved to (759, 529)
Screenshot: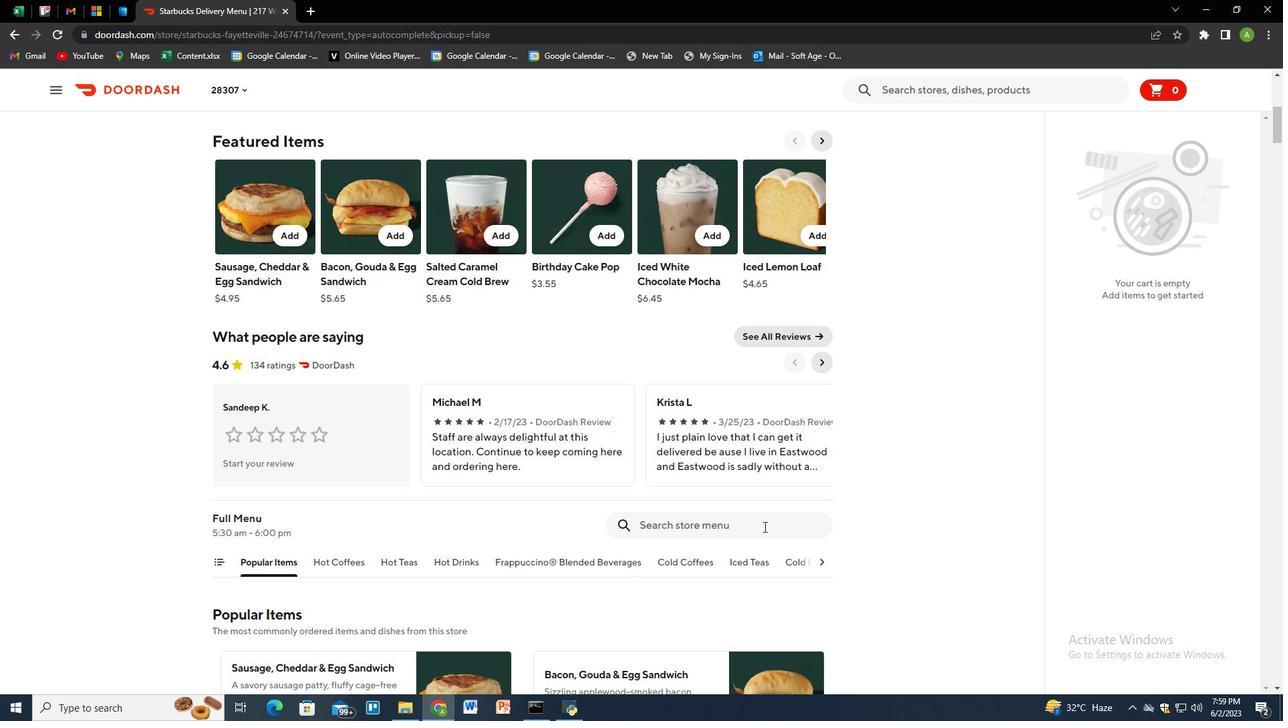 
Action: Mouse pressed left at (759, 529)
Screenshot: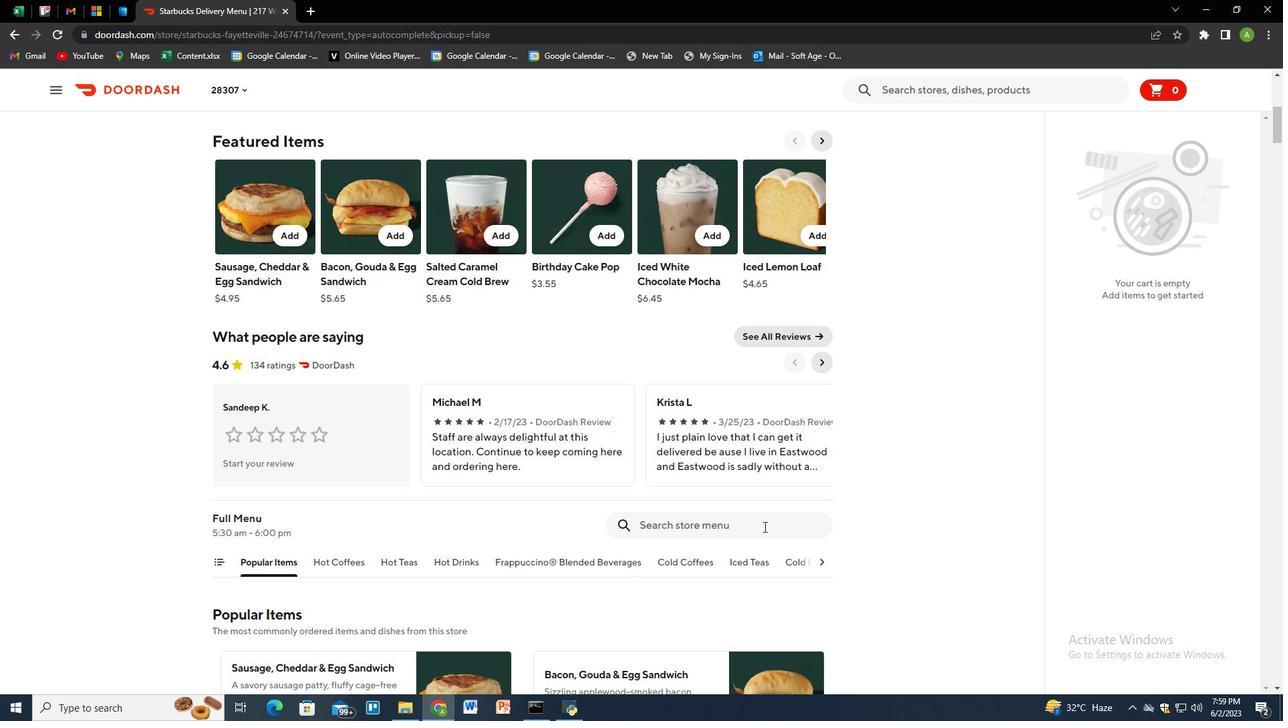 
Action: Mouse moved to (759, 529)
Screenshot: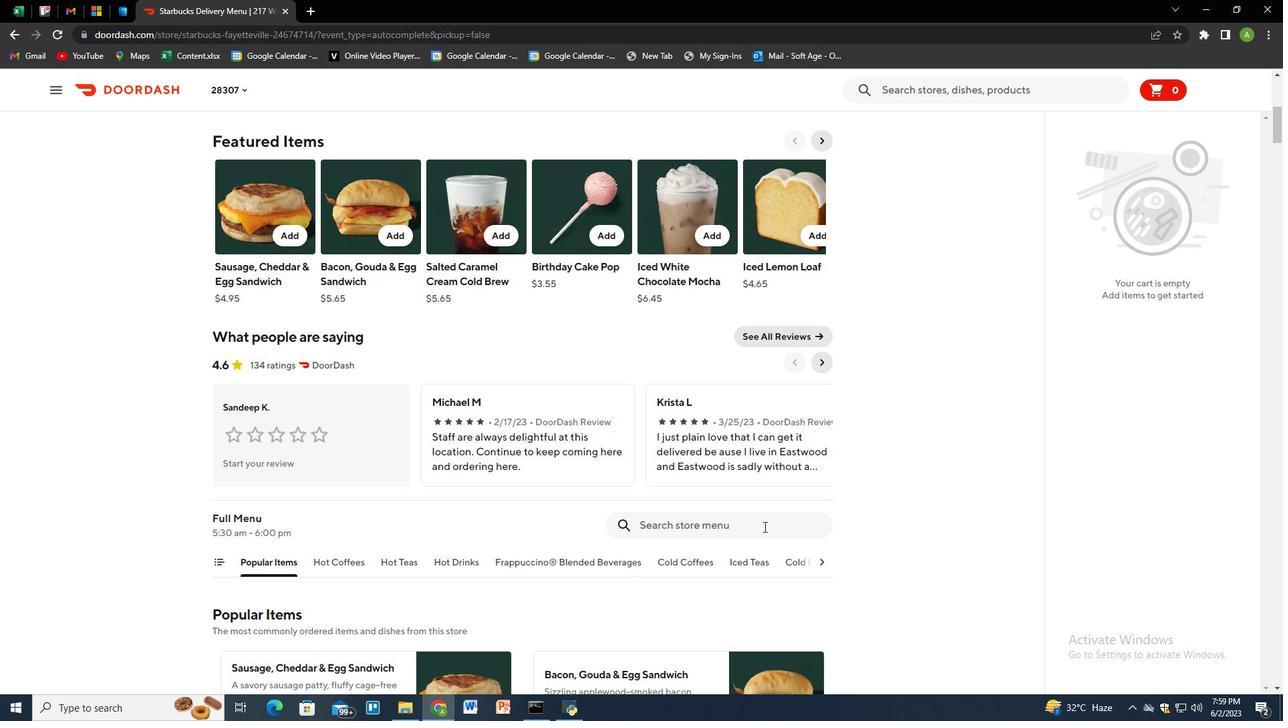 
Action: Key pressed madeleiness<Key.backspace><Key.enter><Key.backspace><Key.backspace><Key.backspace><Key.backspace><Key.backspace><Key.backspace><Key.backspace><Key.backspace><Key.backspace><Key.backspace><Key.backspace><Key.backspace><Key.backspace><Key.backspace><Key.backspace><Key.backspace><Key.backspace><Key.backspace><Key.backspace><Key.backspace>strabucks<Key.space>butter<Key.space>popcorn<Key.enter>
Screenshot: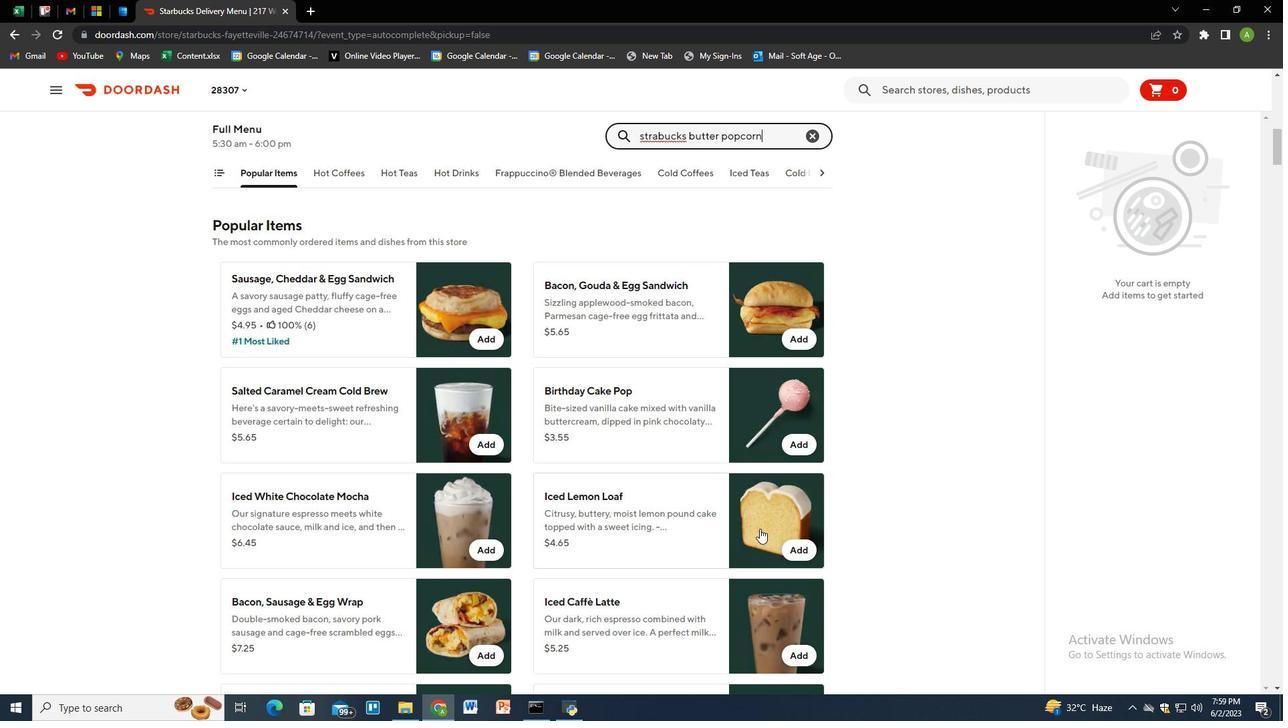 
Action: Mouse moved to (483, 370)
Screenshot: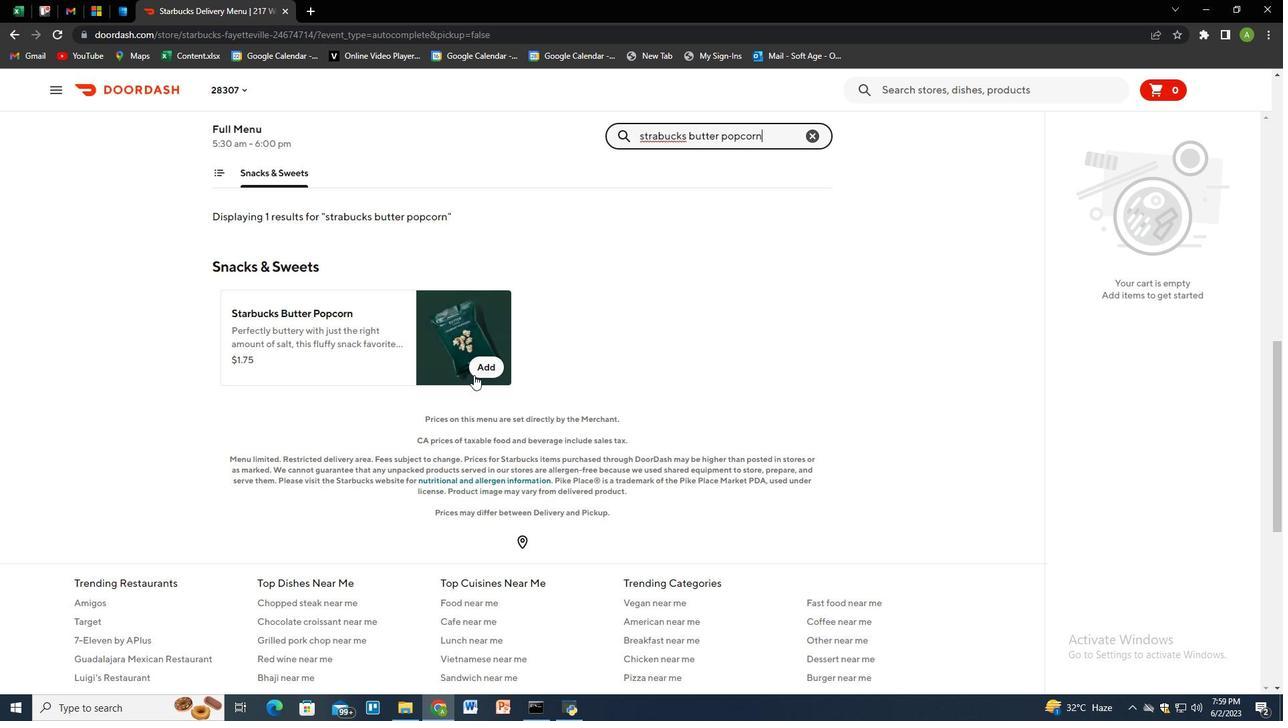 
Action: Mouse pressed left at (483, 370)
Screenshot: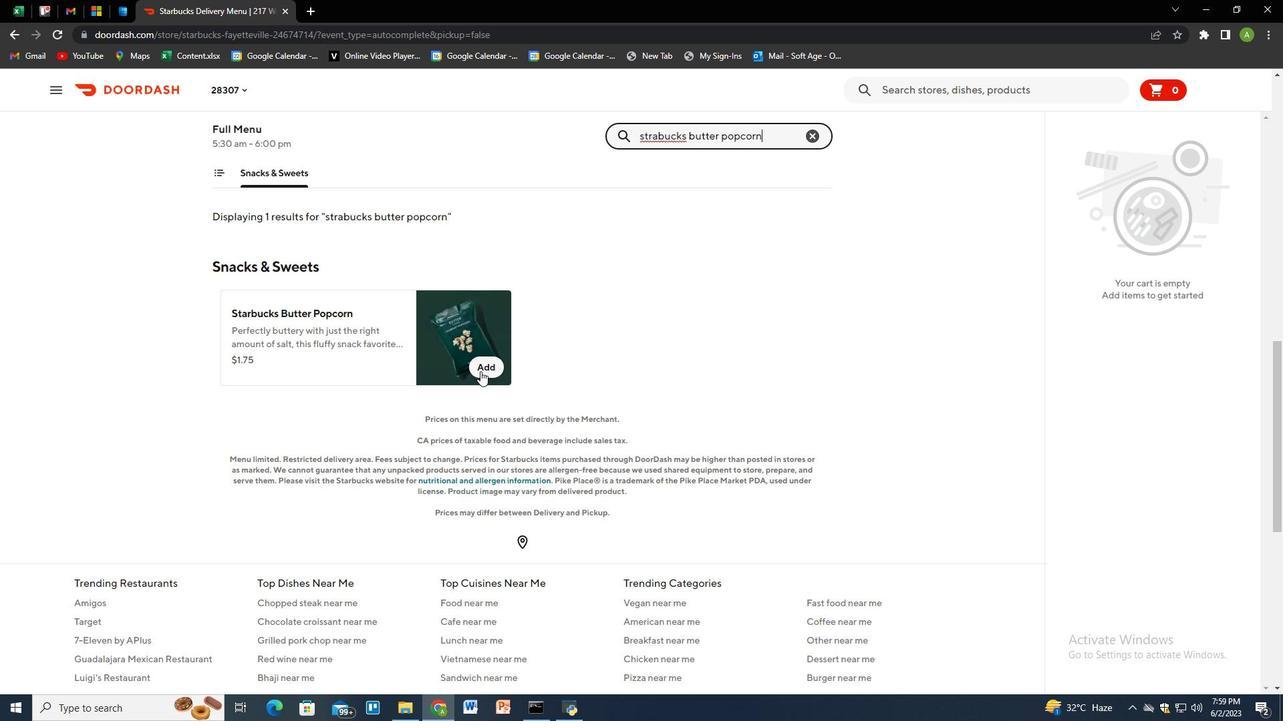 
Action: Mouse moved to (810, 136)
Screenshot: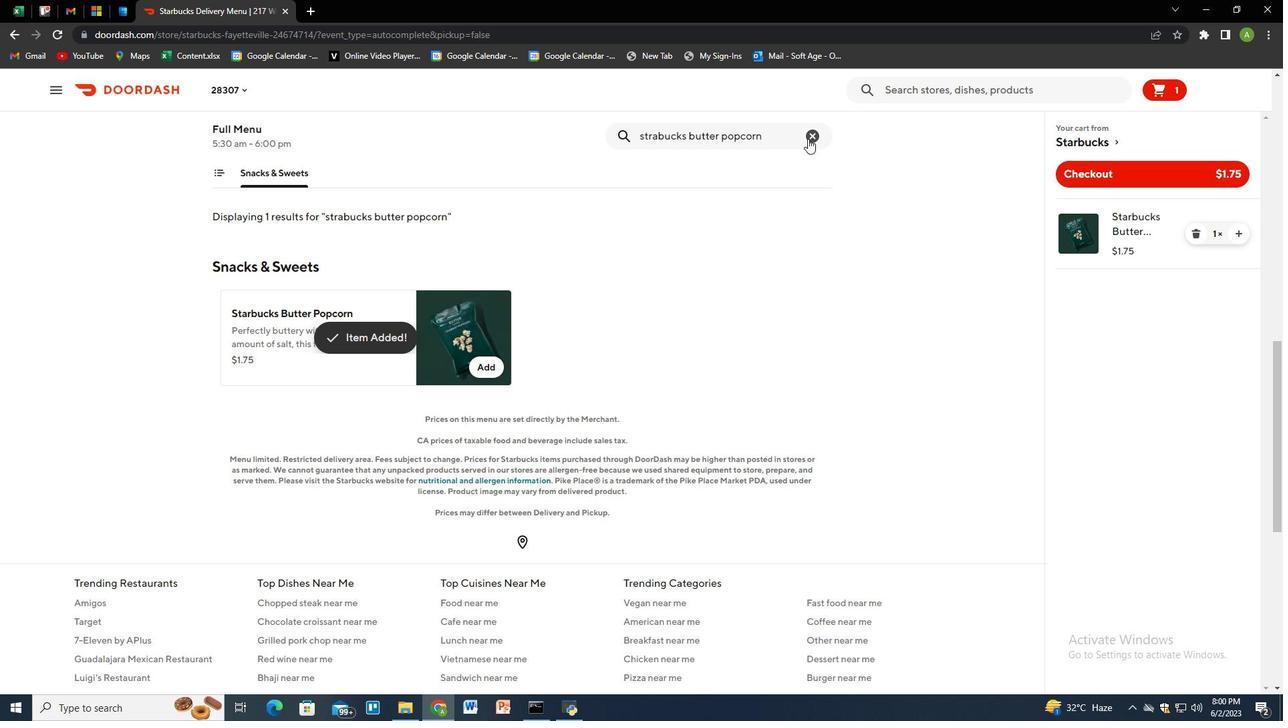 
Action: Mouse pressed left at (810, 136)
Screenshot: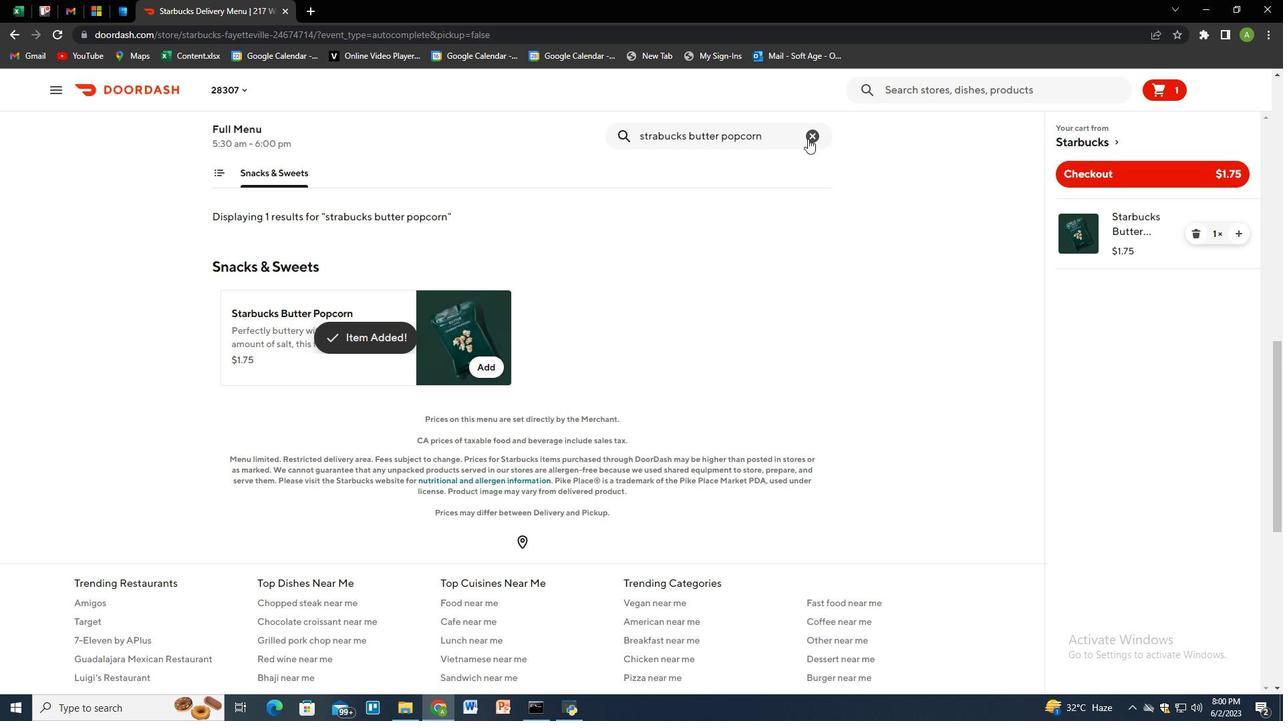 
Action: Key pressed kind<Key.shift><Key.shift><Key.shift><Key.shift><Key.shift><Key.shift><Key.shift><Key.shift><Key.shift><Key.space>blueberry<Key.space>vanilla<Key.space><Key.shift>&<Key.space>cashew<Key.space>bar<Key.enter>
Screenshot: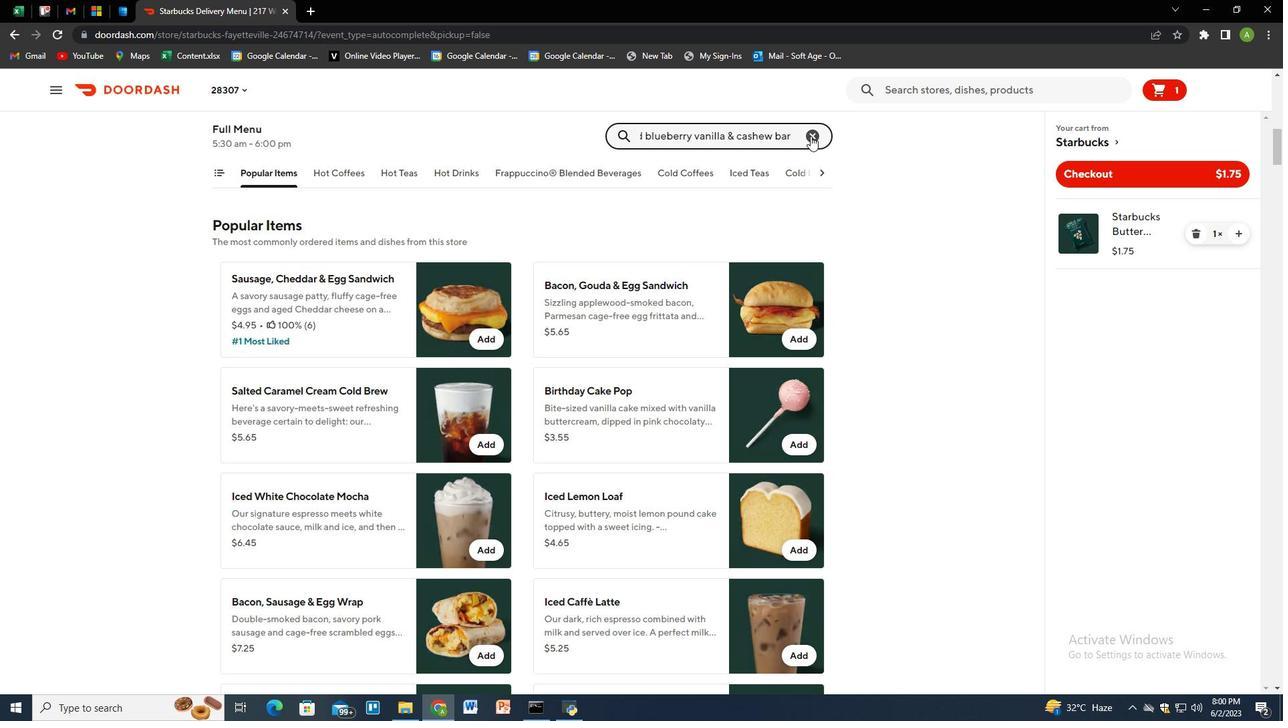 
Action: Mouse pressed left at (810, 136)
Screenshot: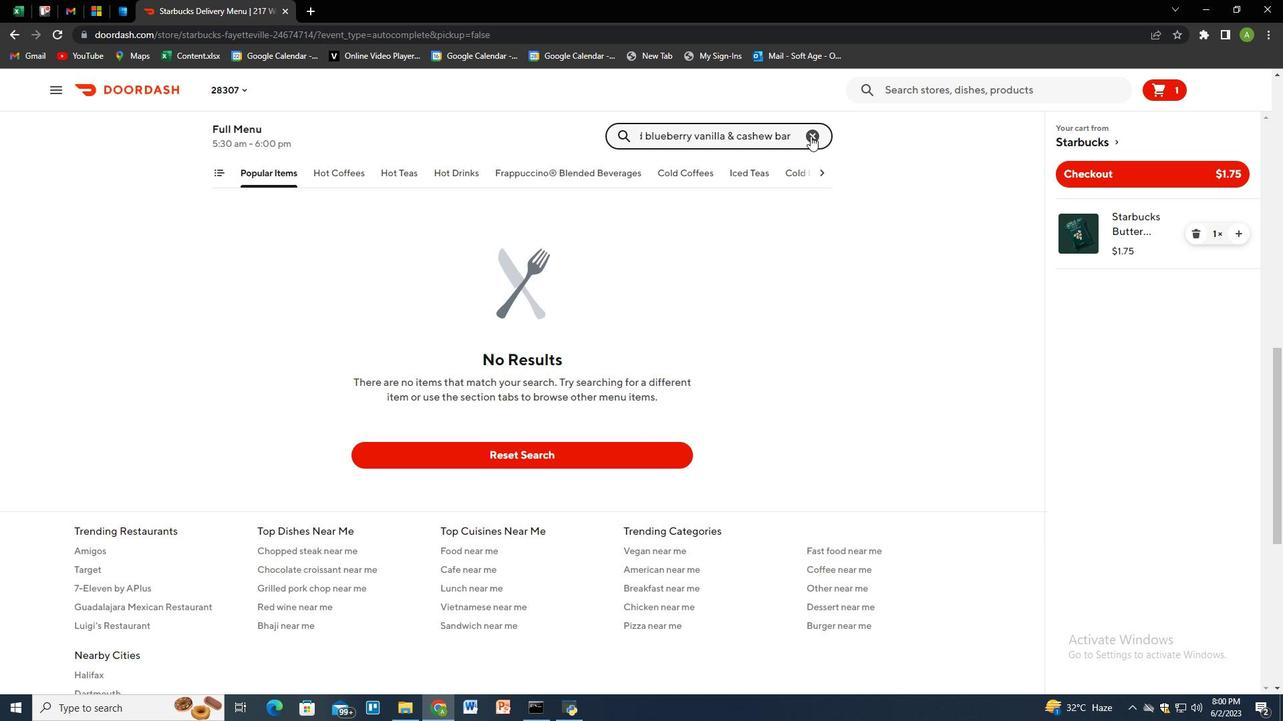 
Action: Key pressed kind<Key.space>salted<Key.space>caramel<Key.space><Key.shift><Key.shift><Key.shift><Key.shift><Key.shift>&<Key.space>dark<Key.space>chocolate<Key.space>nut<Key.space>bar<Key.enter>
Screenshot: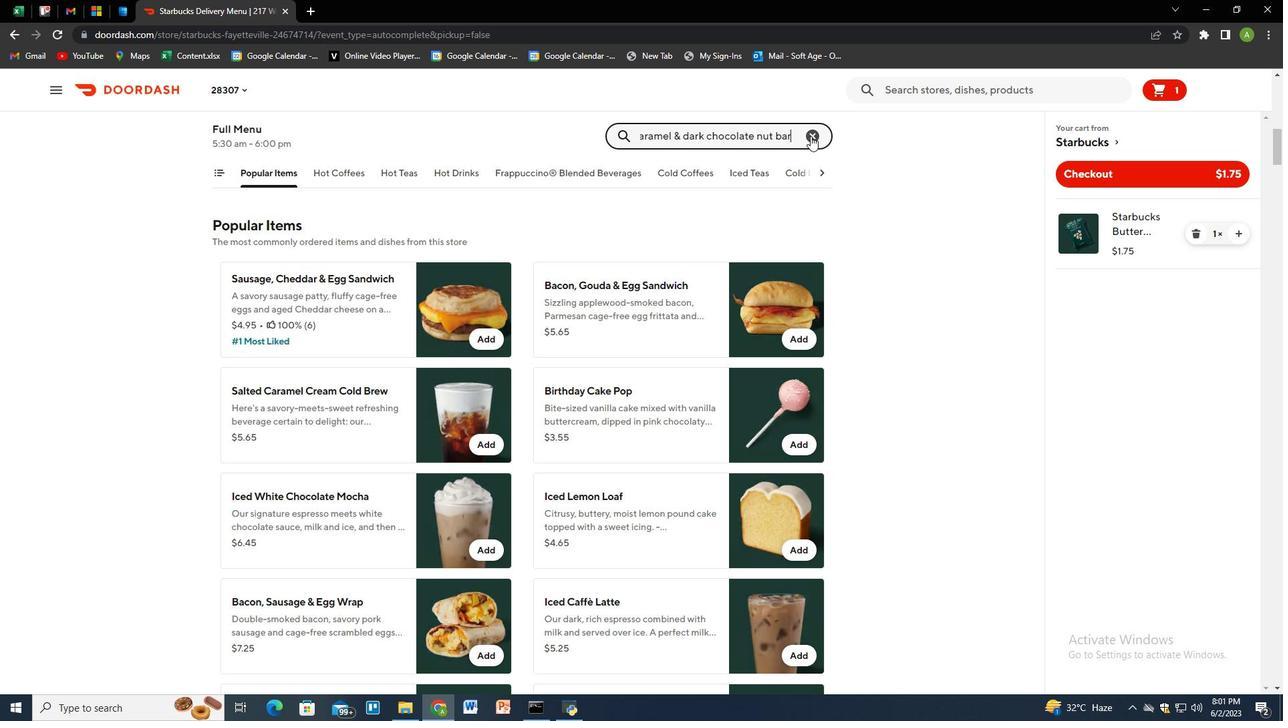 
Action: Mouse moved to (494, 364)
Screenshot: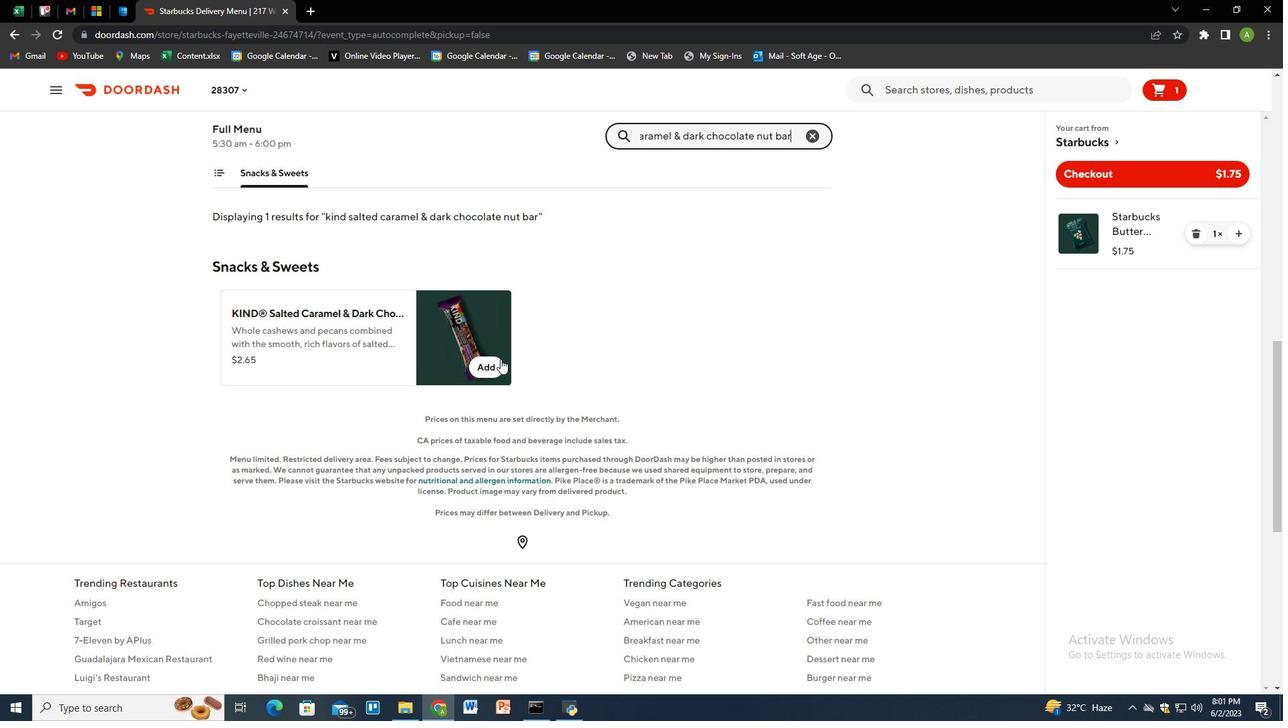 
Action: Mouse pressed left at (494, 364)
Screenshot: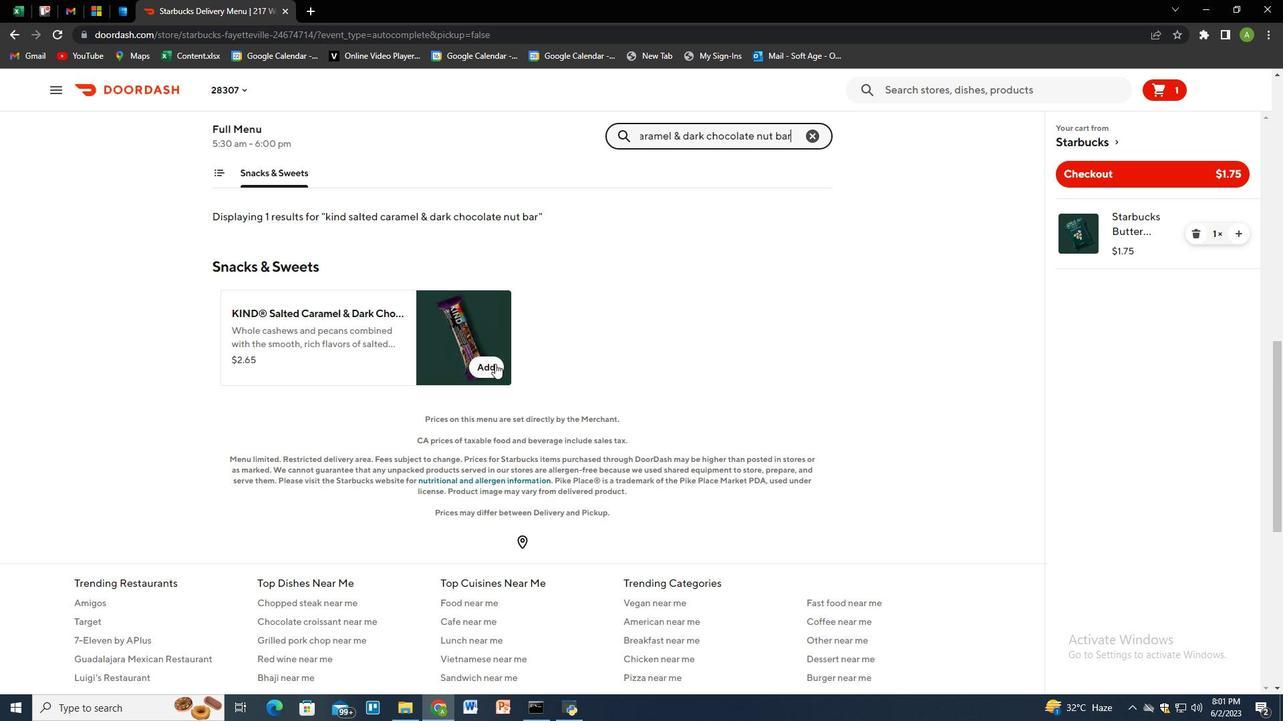 
Action: Mouse moved to (818, 138)
Screenshot: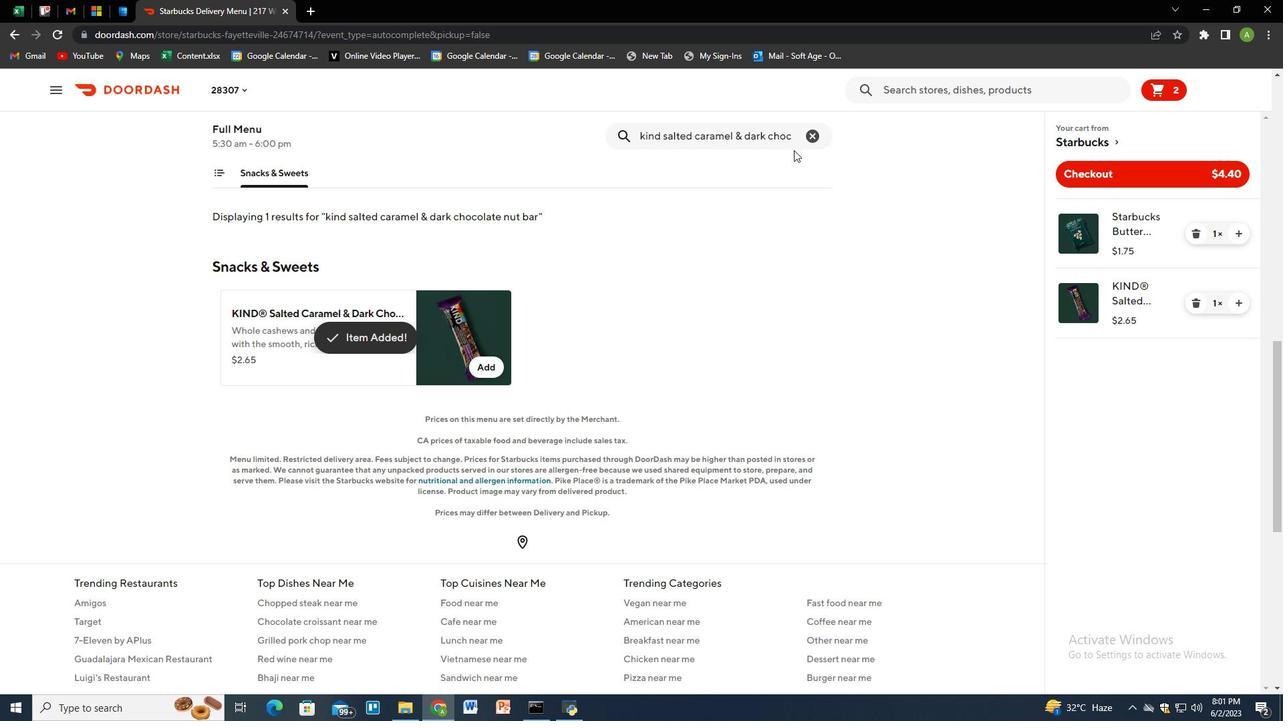 
Action: Mouse pressed left at (818, 138)
Screenshot: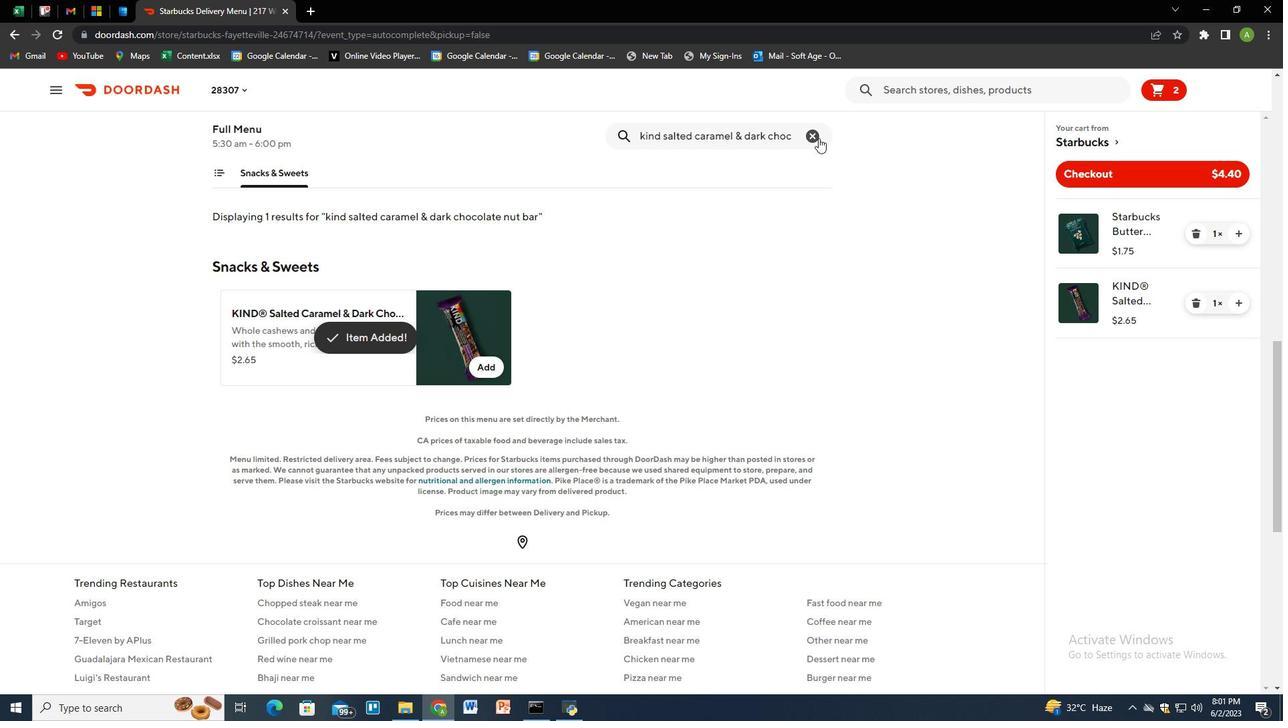 
Action: Key pressed squirrel<Key.space>brand<Key.space>fruit<Key.space><Key.shift><Key.shift><Key.shift><Key.shift><Key.shift><Key.shift><Key.shift>&<Key.space>nut<Key.enter>
Screenshot: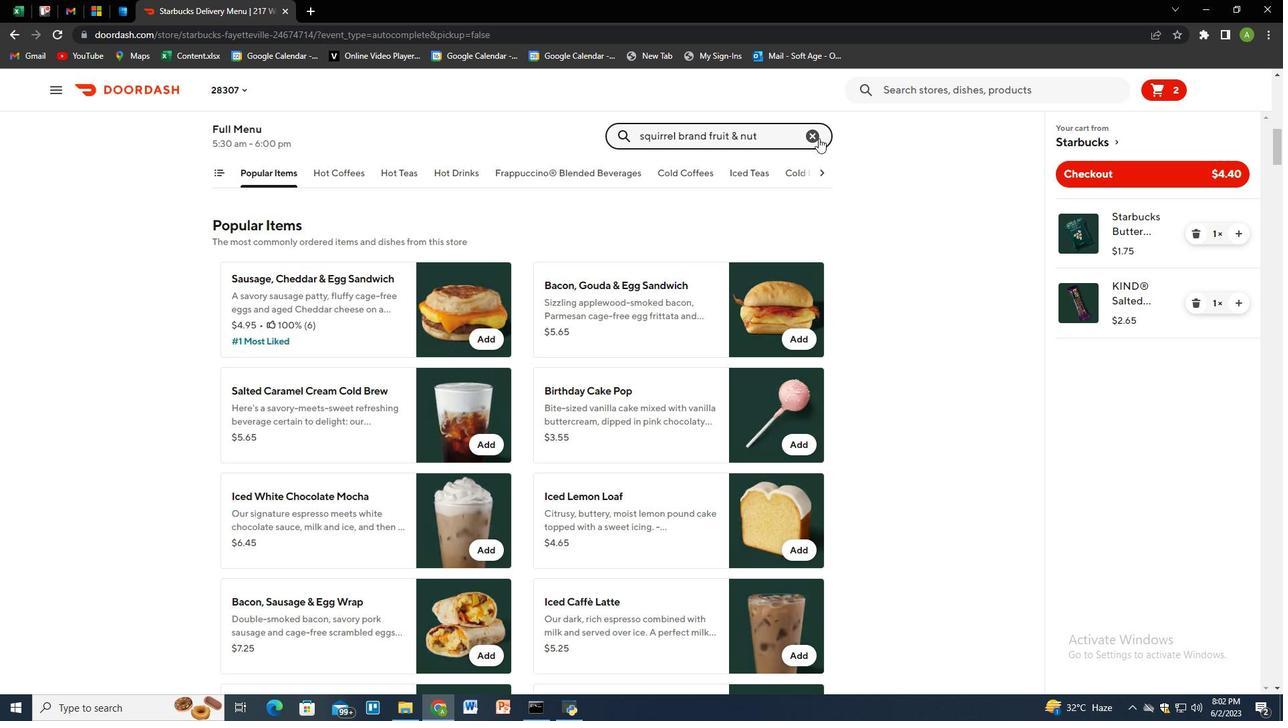 
Action: Mouse moved to (497, 370)
Screenshot: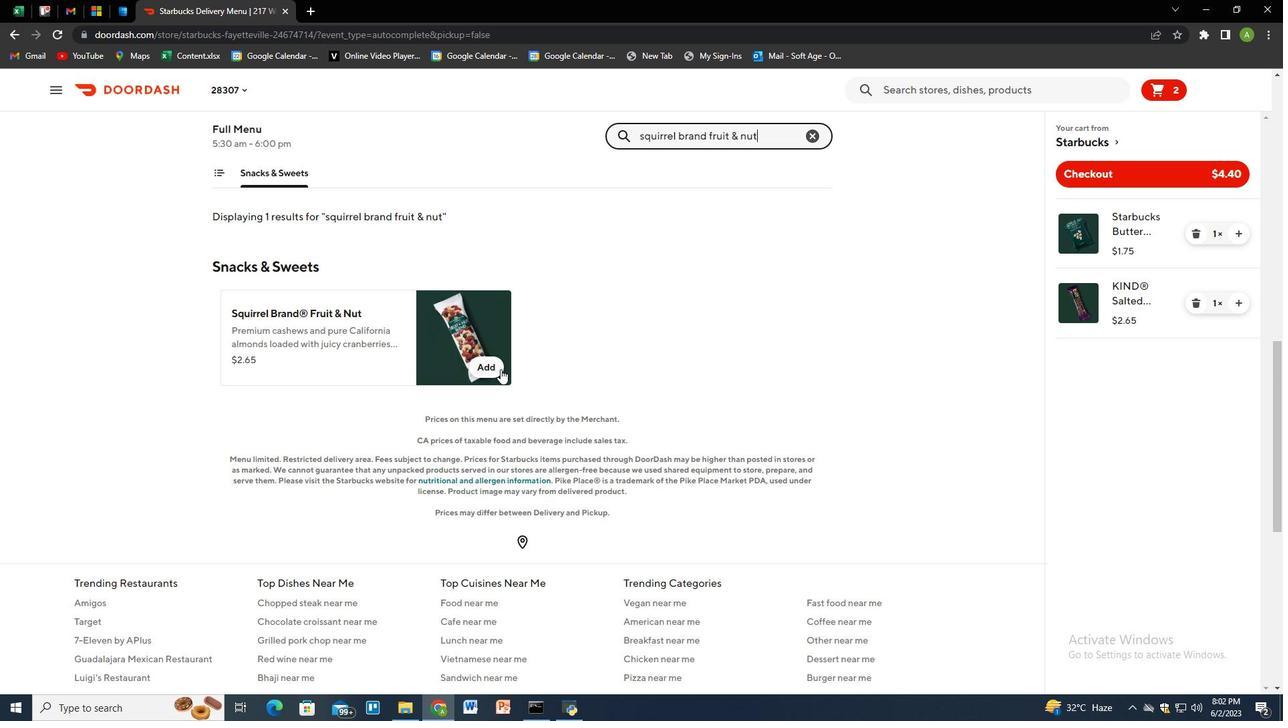 
Action: Mouse pressed left at (497, 370)
Screenshot: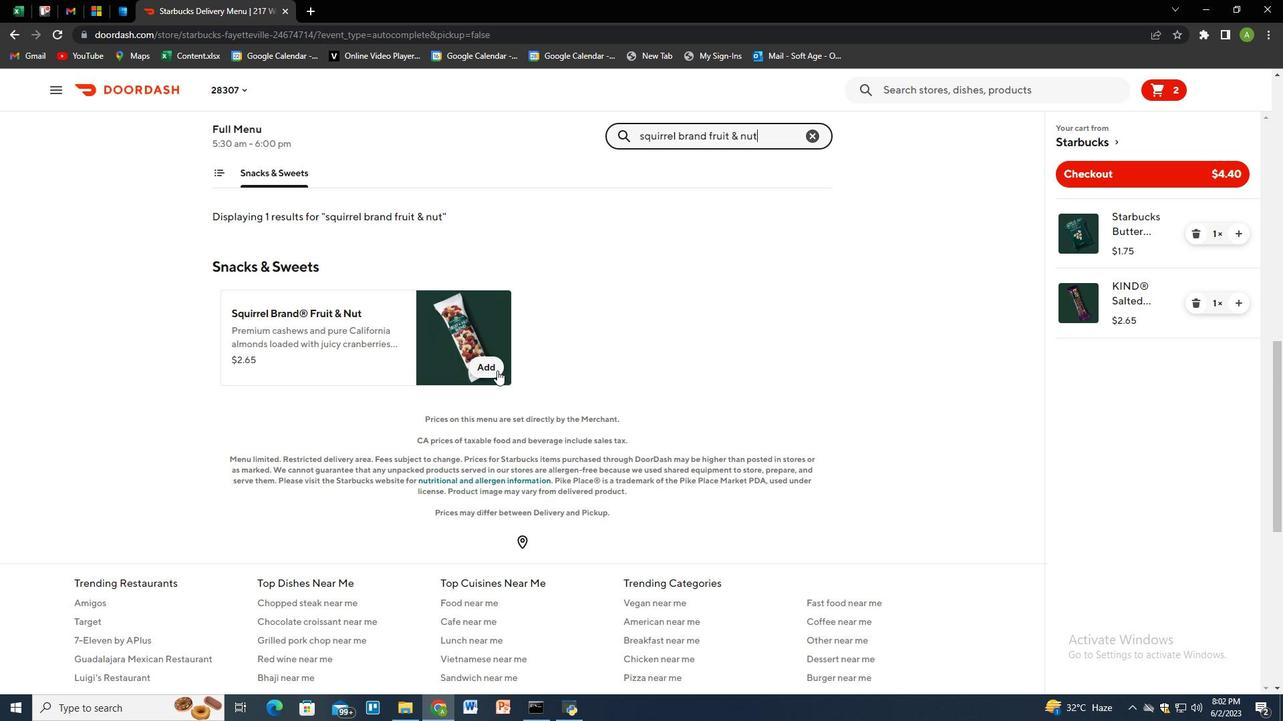 
Action: Mouse moved to (1080, 173)
Screenshot: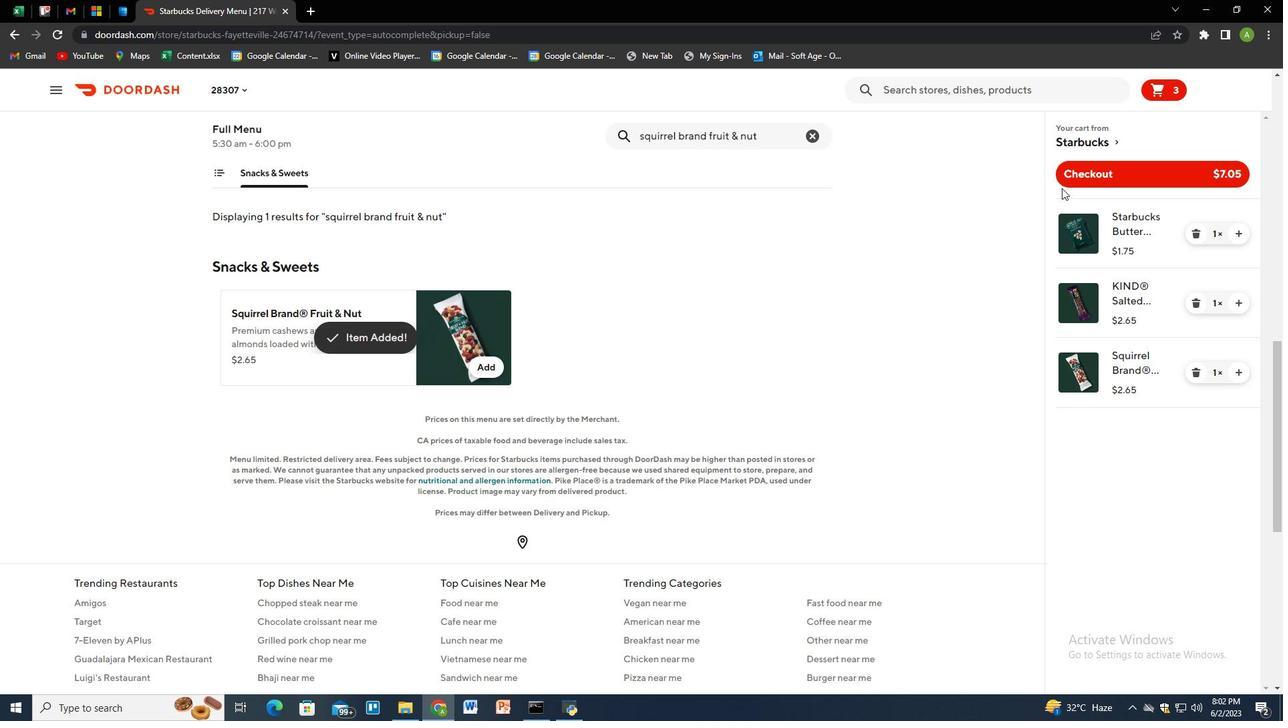 
Action: Mouse pressed left at (1080, 173)
Screenshot: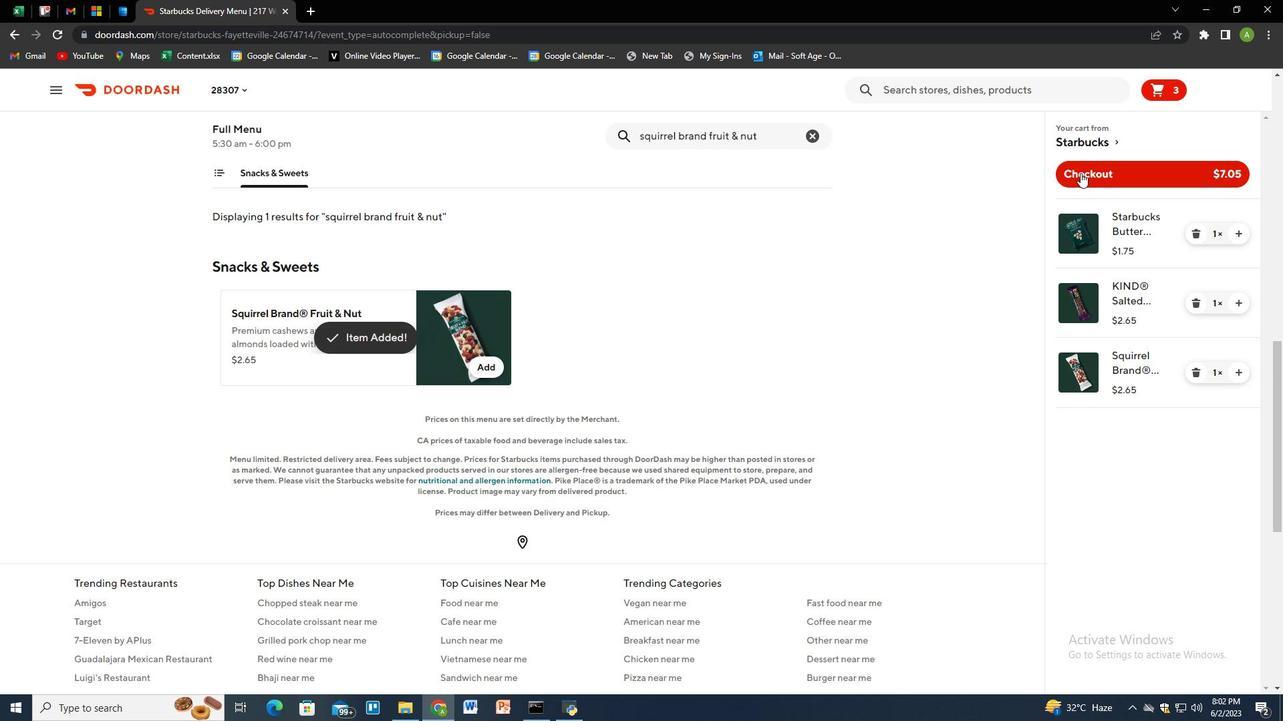 
Action: Mouse moved to (1053, 189)
Screenshot: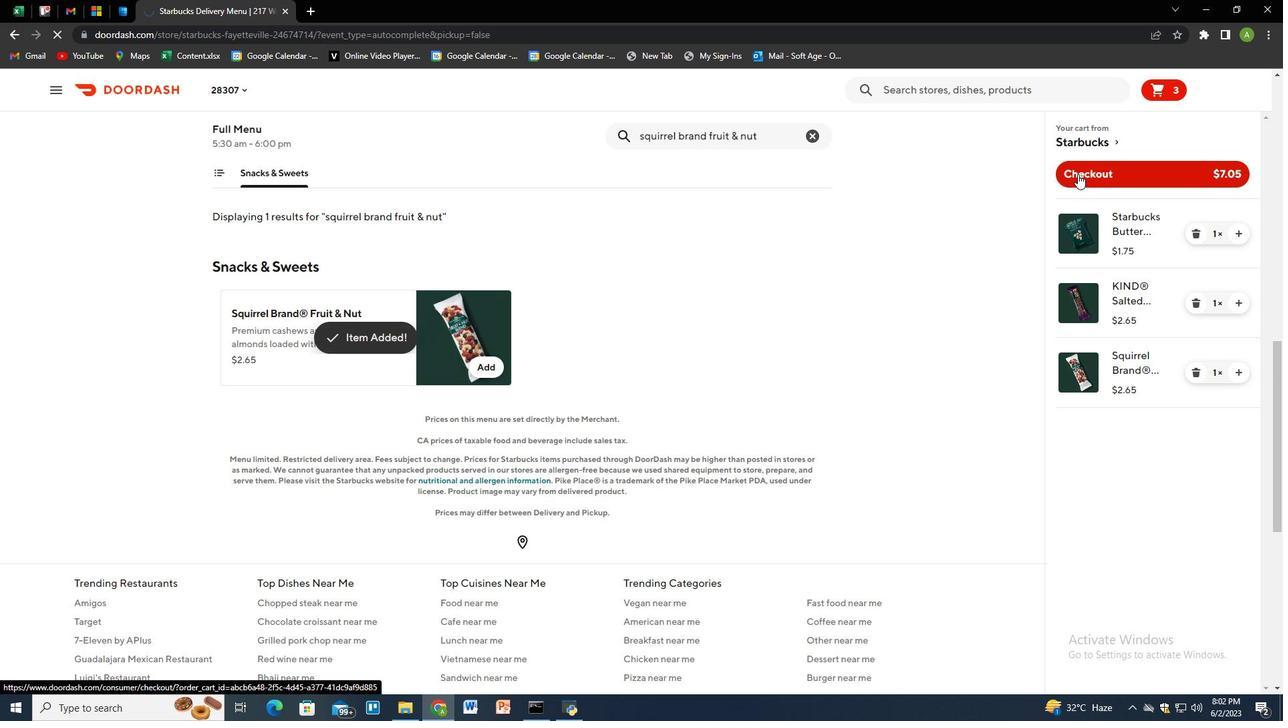 
